 Task: In the Company honda.com, Create email and send with subject: 'Welcome to a New Paradigm: Introducing Our Visionary Solution', and with mail content 'Good Morning,_x000D_
Welcome to a community of trailblazers and innovators. Discover a transformative opportunity that will empower you to thrive in your industry._x000D_
Thanks & Regards', attach the document: Proposal.doc and insert image: visitingcard.jpg. Below Thanks and Regards, write facebook and insert the URL: 'www.facebook.com'. Mark checkbox to create task to follow up : Tomorrow.  Enter or choose an email address of recipient's from company's contact and send.. Logged in from softage.5@softage.net
Action: Mouse moved to (85, 52)
Screenshot: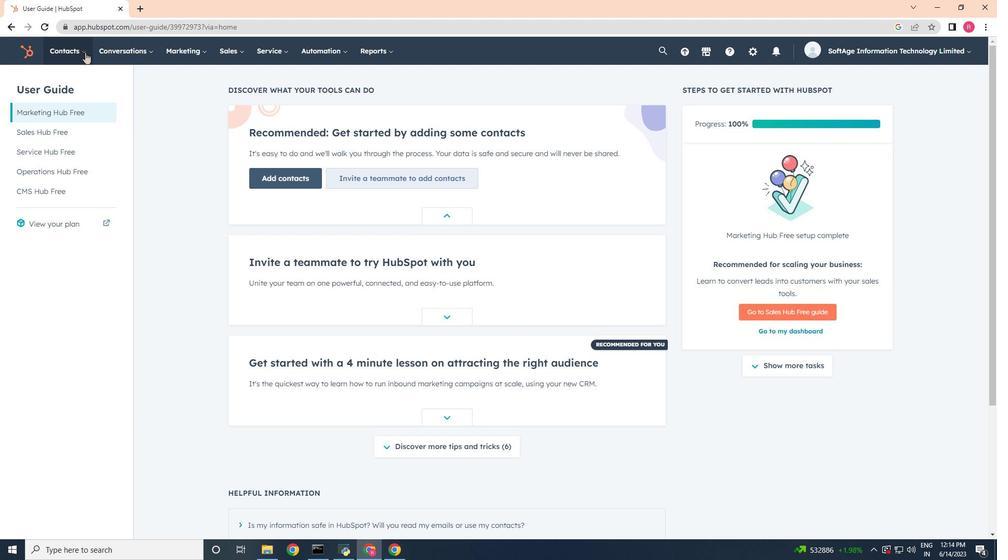 
Action: Mouse pressed left at (85, 52)
Screenshot: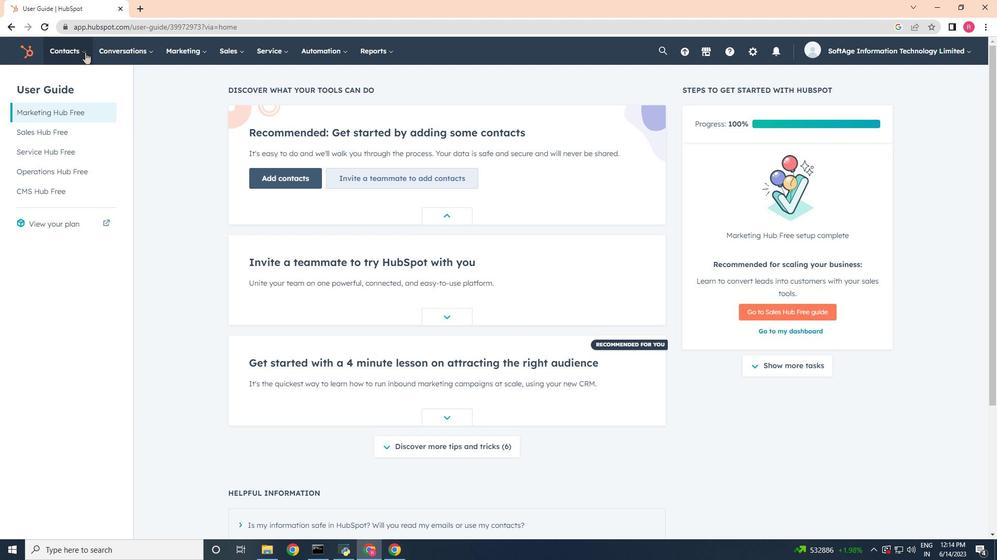 
Action: Mouse moved to (79, 85)
Screenshot: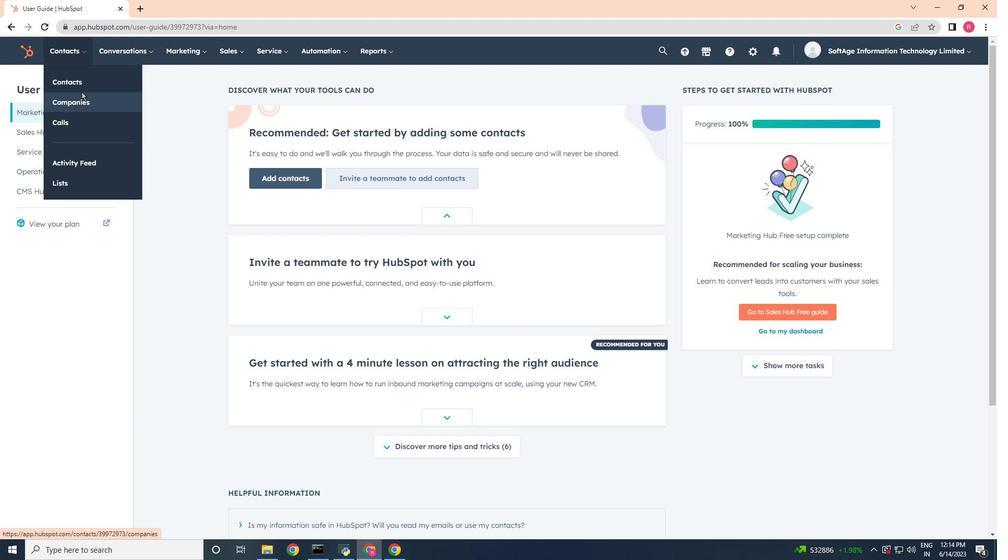 
Action: Mouse pressed left at (79, 85)
Screenshot: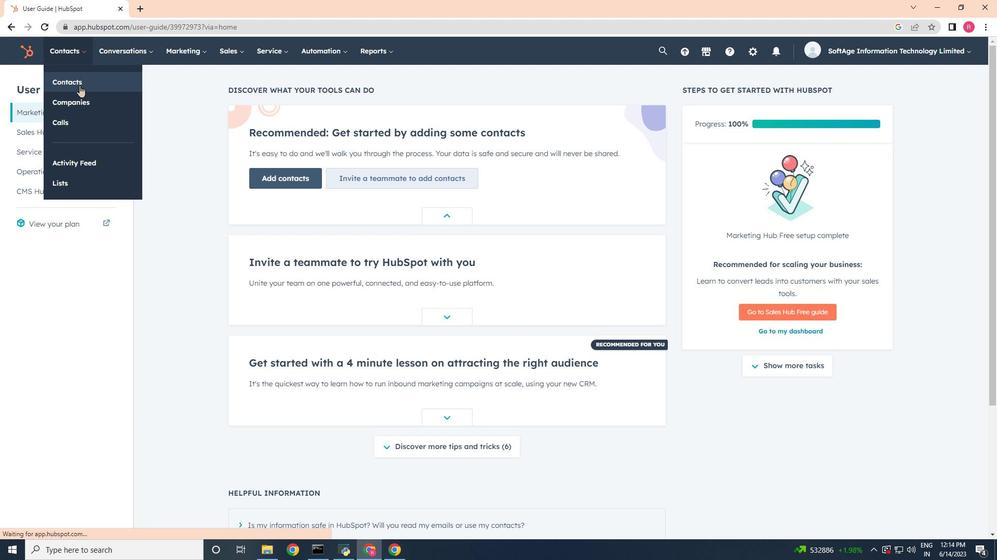 
Action: Mouse moved to (73, 52)
Screenshot: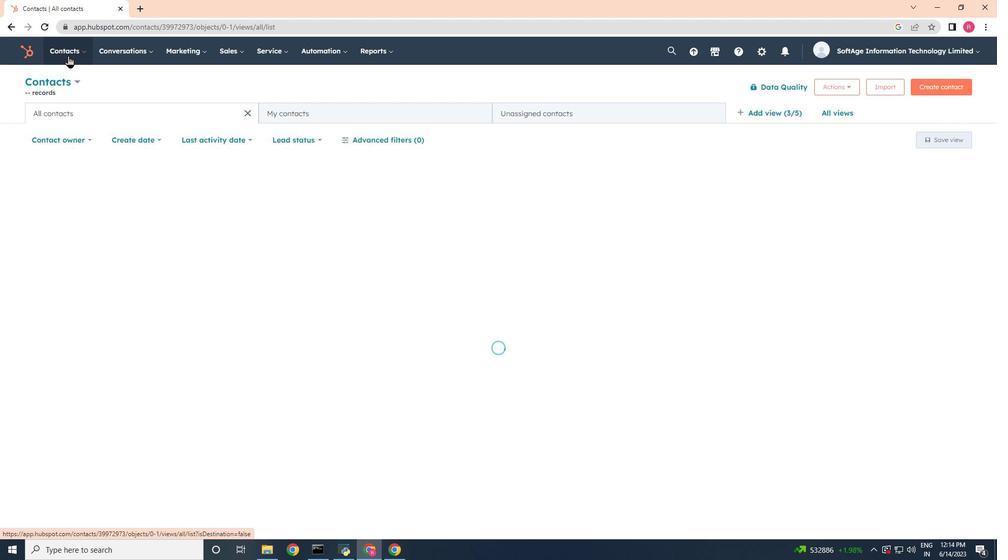 
Action: Mouse pressed left at (73, 52)
Screenshot: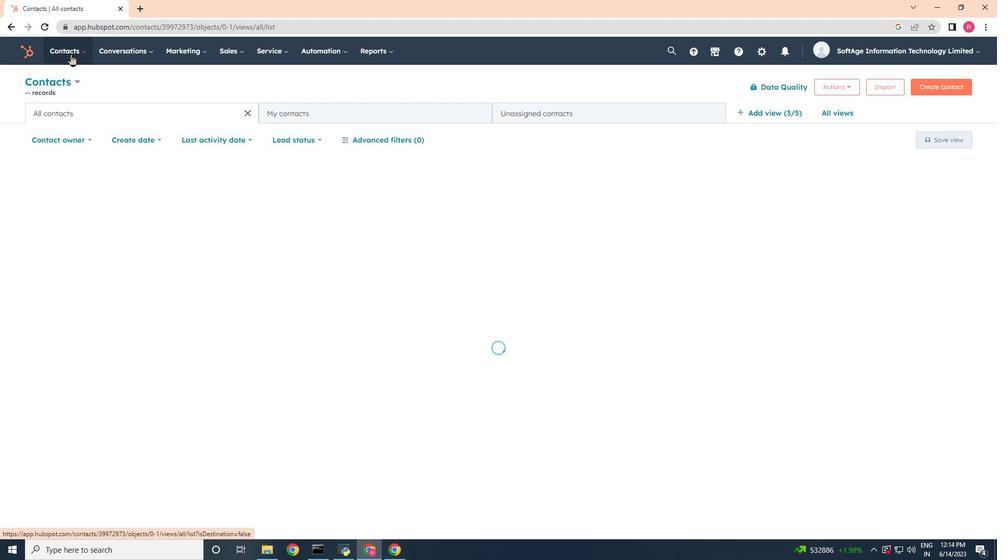 
Action: Mouse moved to (77, 101)
Screenshot: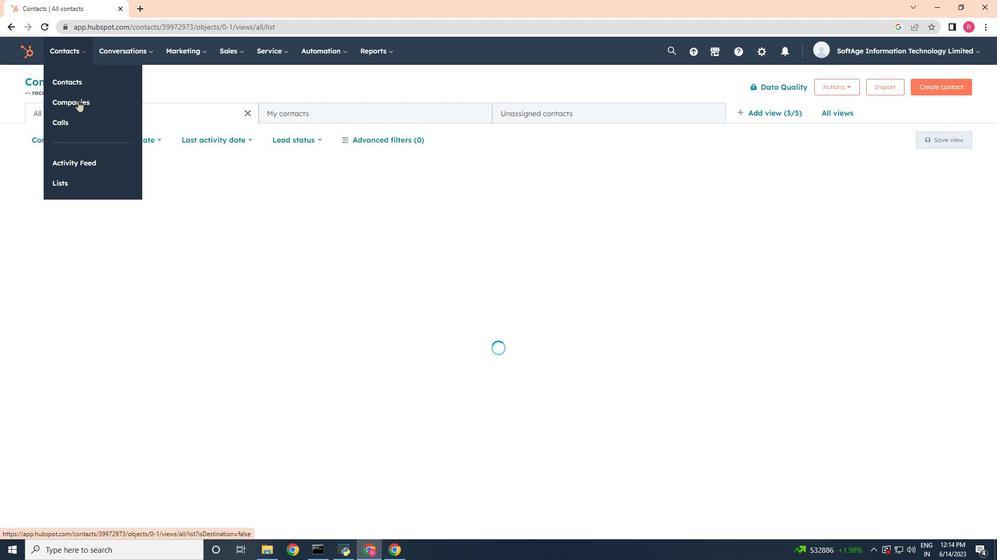 
Action: Mouse pressed left at (77, 101)
Screenshot: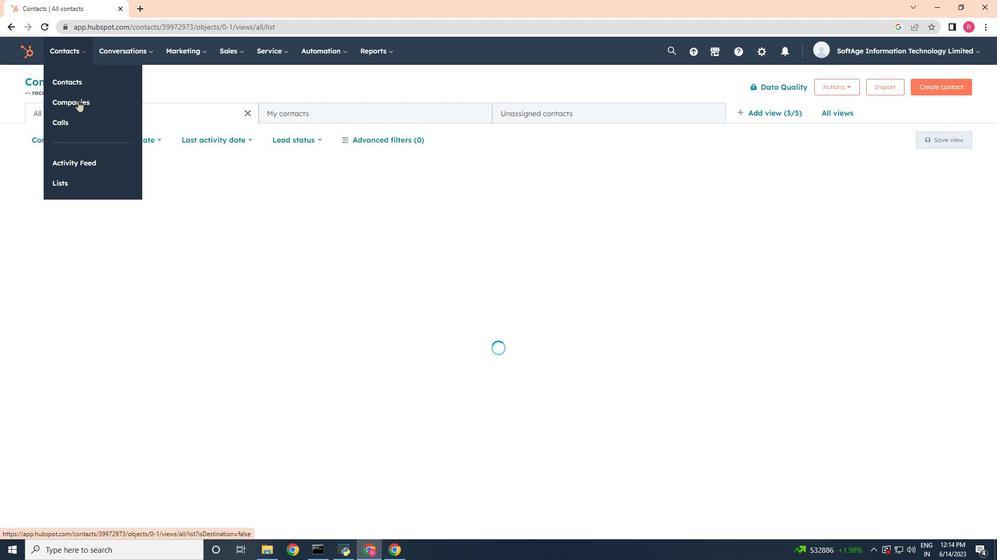 
Action: Mouse moved to (75, 165)
Screenshot: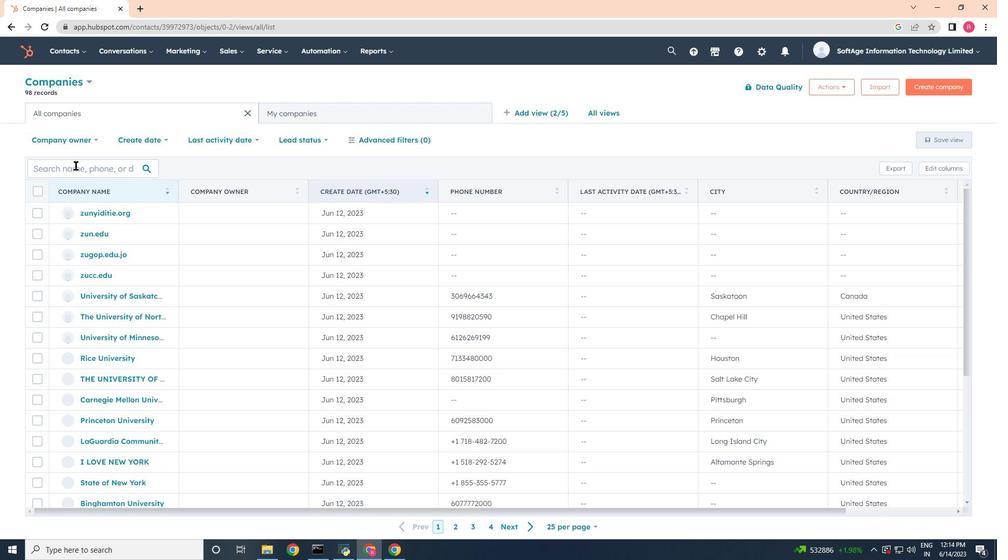 
Action: Mouse pressed left at (75, 165)
Screenshot: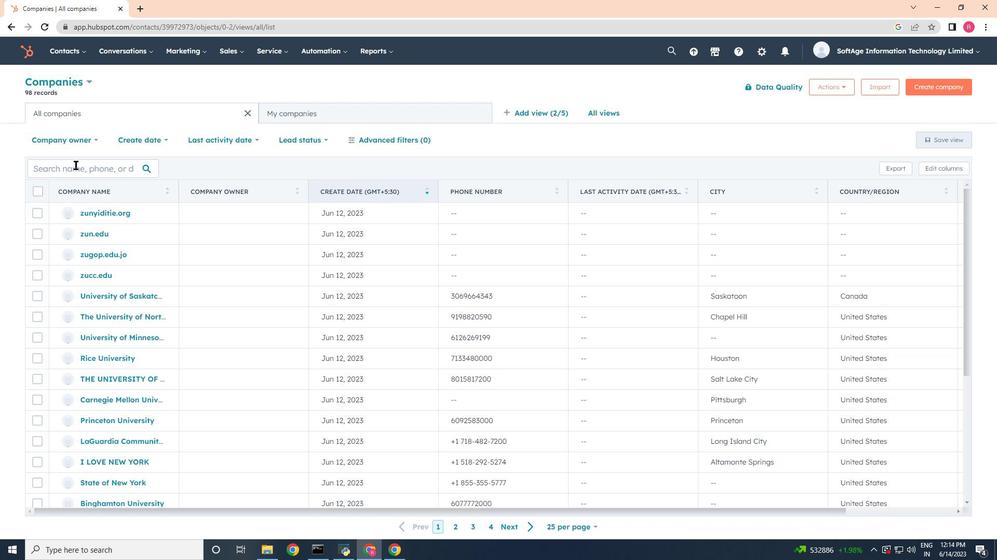 
Action: Mouse moved to (75, 165)
Screenshot: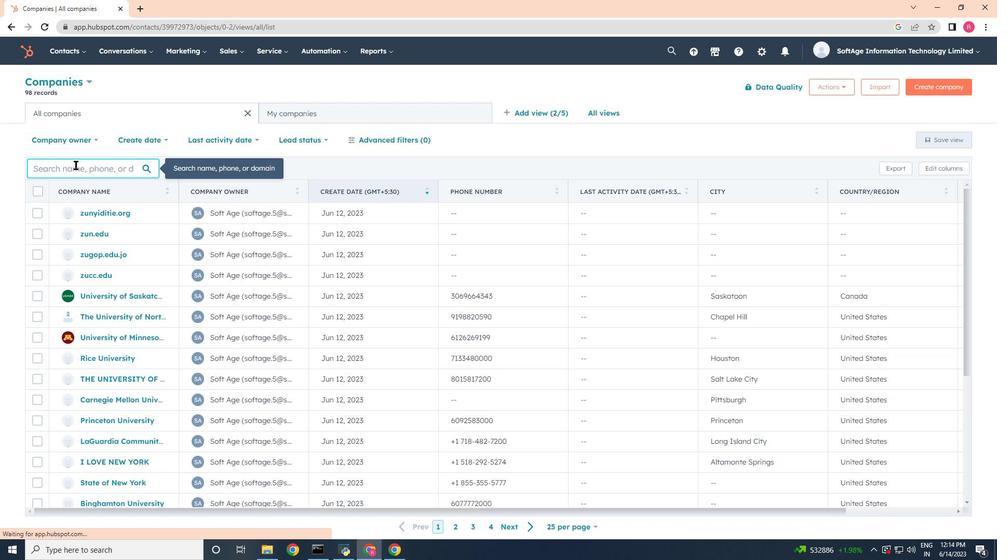 
Action: Key pressed <Key.shift><Key.shift><Key.shift><Key.shift><Key.shift><Key.shift><Key.shift><Key.shift><Key.shift><Key.shift><Key.shift><Key.shift><Key.shift><Key.shift><Key.shift><Key.shift><Key.shift><Key.shift><Key.shift><Key.shift><Key.shift><Key.shift><Key.shift><Key.shift><Key.shift><Key.shift><Key.shift><Key.shift><Key.shift><Key.shift><Key.shift><Key.shift><Key.shift><Key.shift><Key.shift><Key.shift><Key.shift><Key.shift><Key.shift><Key.shift><Key.shift><Key.shift><Key.shift><Key.shift><Key.shift><Key.shift><Key.shift><Key.shift><Key.shift><Key.shift><Key.shift><Key.shift><Key.shift><Key.shift><Key.shift><Key.shift><Key.shift><Key.shift><Key.shift><Key.shift><Key.shift><Key.shift><Key.shift><Key.shift><Key.shift><Key.shift><Key.shift><Key.shift><Key.shift><Key.shift><Key.shift><Key.shift>Welcome<Key.space>to<Key.space><Key.backspace><Key.backspace><Key.backspace><Key.backspace><Key.backspace><Key.backspace><Key.backspace><Key.backspace><Key.backspace><Key.backspace><Key.backspace><Key.backspace><Key.backspace><Key.backspace><Key.backspace><Key.backspace><Key.backspace>honda
Screenshot: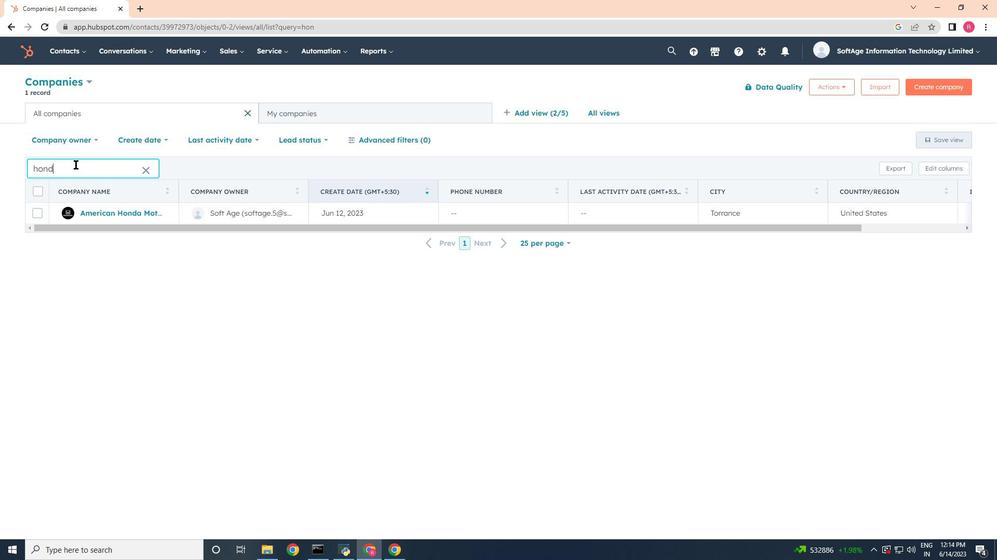 
Action: Mouse moved to (56, 159)
Screenshot: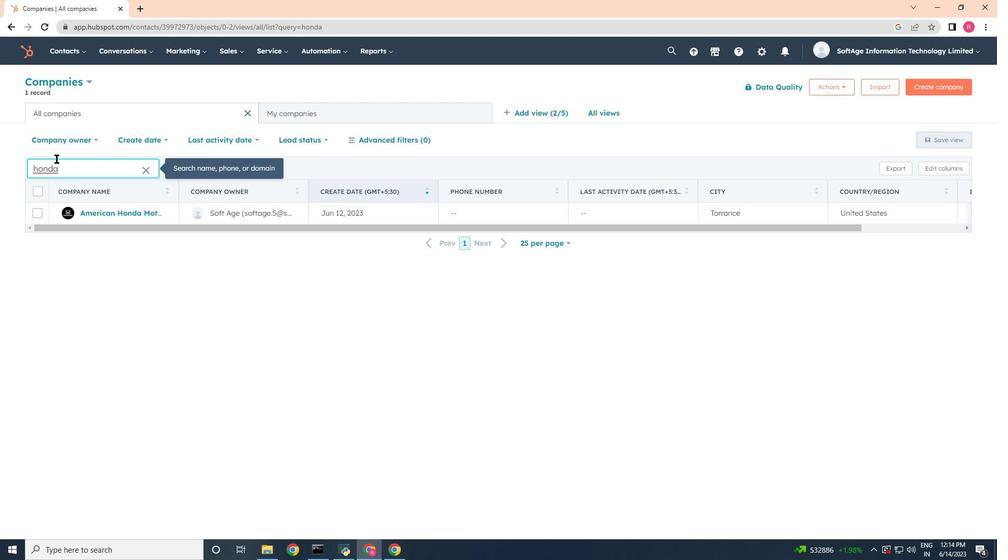 
Action: Key pressed .com
Screenshot: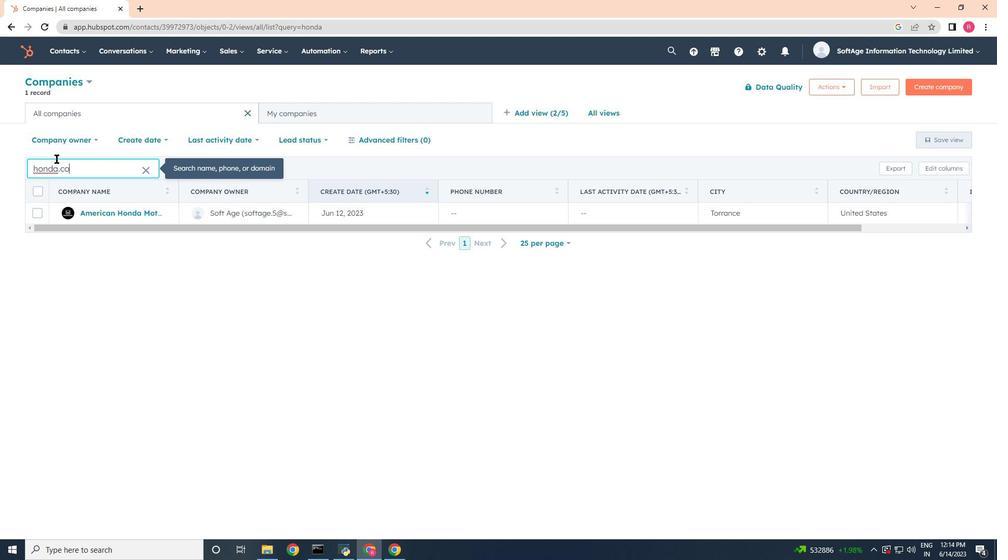
Action: Mouse moved to (102, 213)
Screenshot: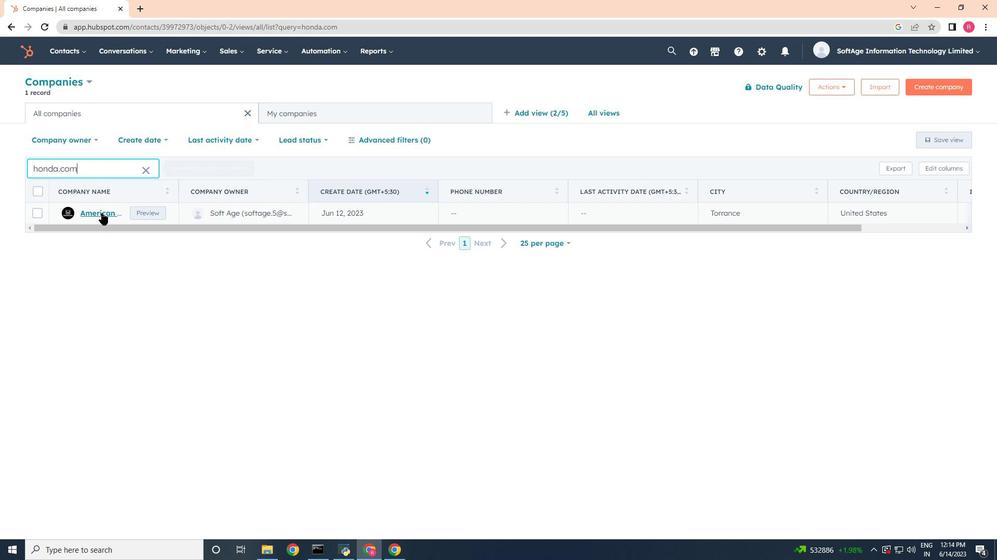 
Action: Mouse pressed left at (102, 213)
Screenshot: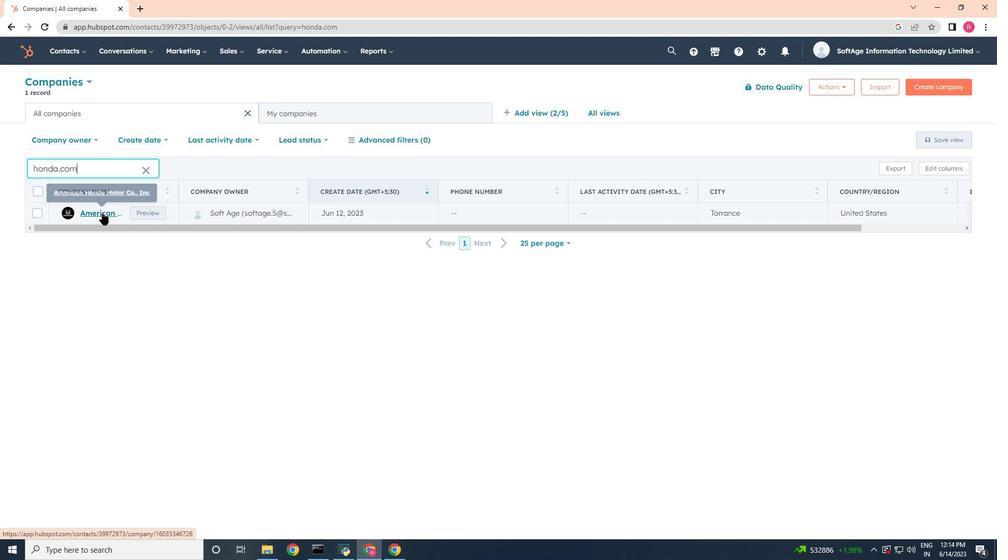 
Action: Mouse moved to (73, 175)
Screenshot: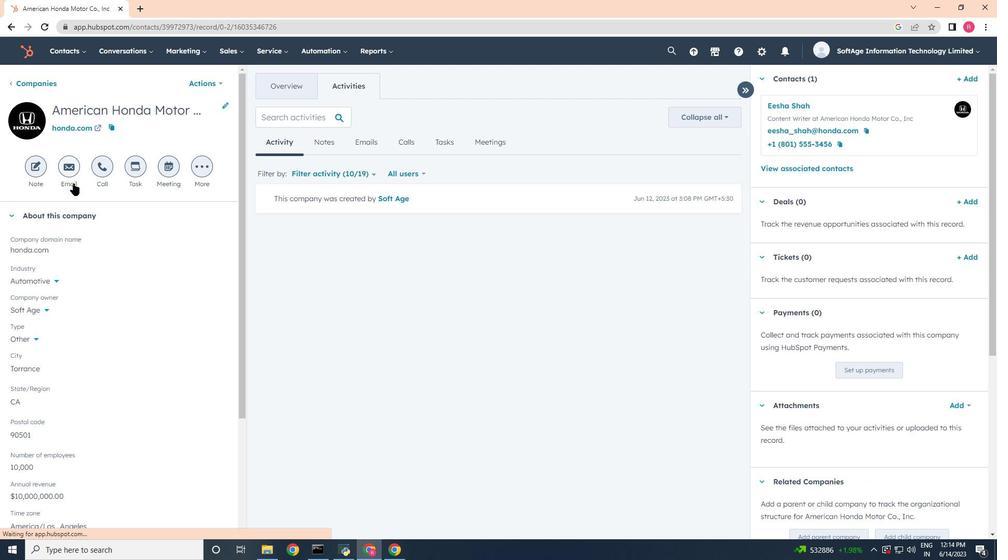 
Action: Mouse pressed left at (73, 175)
Screenshot: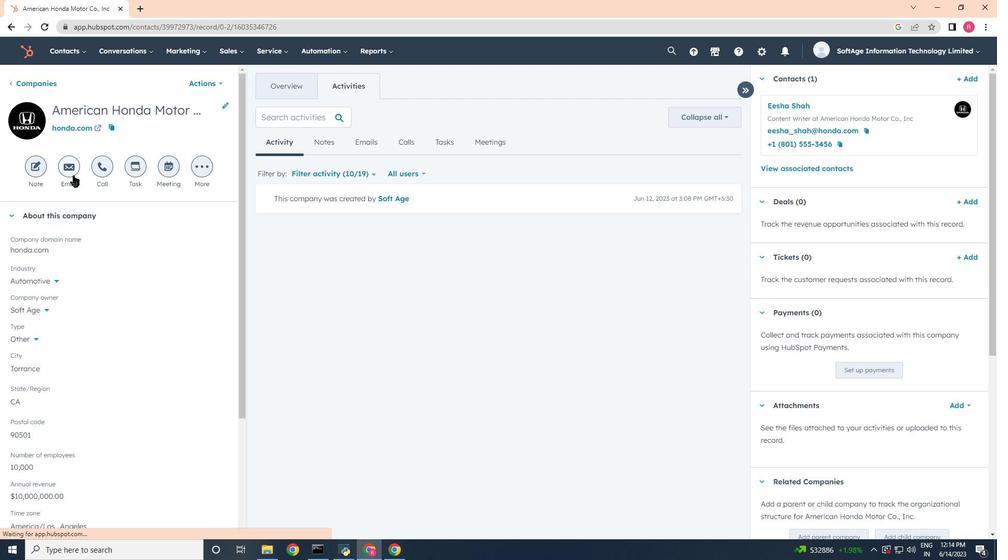 
Action: Mouse moved to (880, 263)
Screenshot: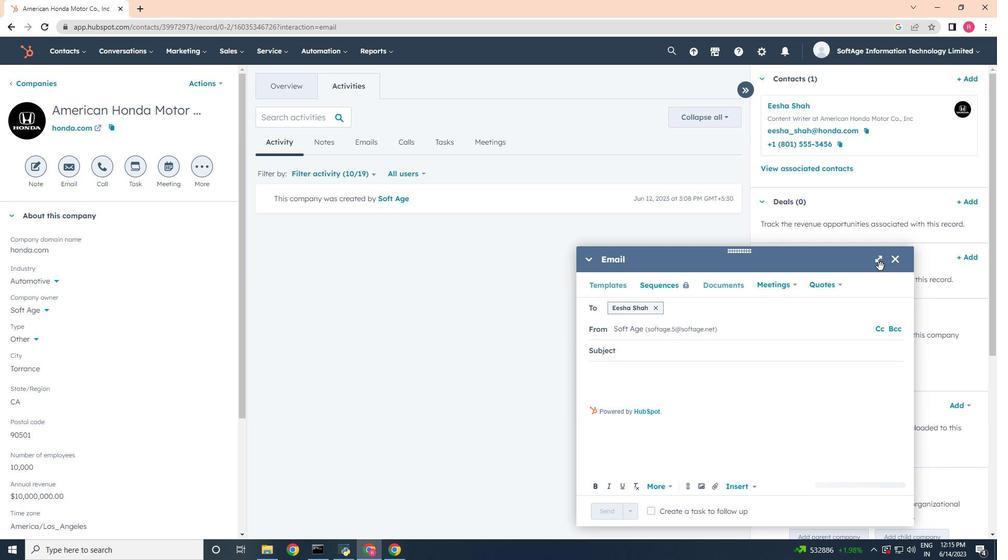 
Action: Mouse pressed left at (880, 263)
Screenshot: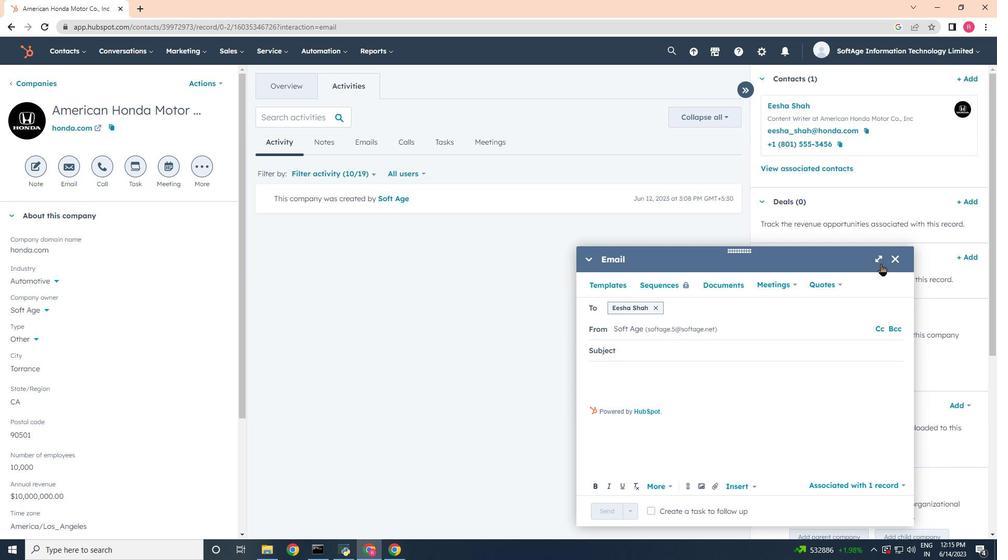 
Action: Mouse moved to (353, 239)
Screenshot: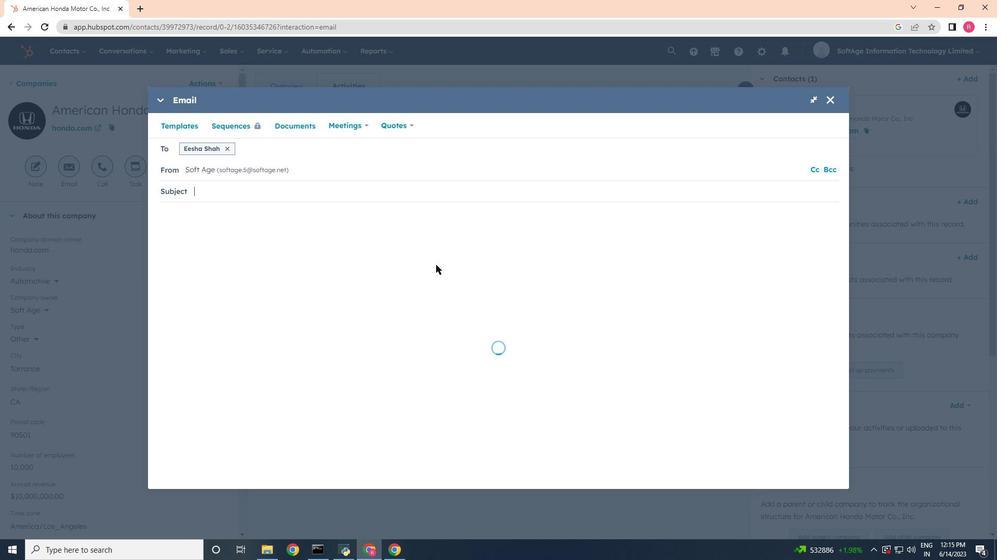
Action: Key pressed <Key.shift><Key.shift><Key.shift><Key.shift><Key.shift><Key.shift><Key.shift><Key.shift><Key.shift><Key.shift><Key.shift><Key.shift><Key.shift><Key.shift><Key.shift><Key.shift><Key.shift><Key.shift><Key.shift><Key.shift><Key.shift><Key.shift><Key.shift><Key.shift><Key.shift><Key.shift><Key.shift><Key.shift><Key.shift><Key.shift><Key.shift><Key.shift><Key.shift><Key.shift><Key.shift><Key.shift><Key.shift><Key.shift><Key.shift><Key.shift><Key.shift><Key.shift><Key.shift><Key.shift><Key.shift><Key.shift><Key.shift><Key.shift><Key.shift><Key.shift><Key.shift><Key.shift><Key.shift><Key.shift><Key.shift><Key.shift><Key.shift><Key.shift><Key.shift><Key.shift><Key.shift>Wec<Key.backspace>lcome<Key.space>to<Key.space>a<Key.space><Key.shift>New<Key.space><Key.shift>Paradigm<Key.shift_r>:<Key.space><Key.shift><Key.shift><Key.shift><Key.shift><Key.shift><Key.shift><Key.shift>Introducing<Key.space><Key.shift>Our<Key.space><Key.shift>Visionary<Key.space><Key.shift>Solution<Key.space>
Screenshot: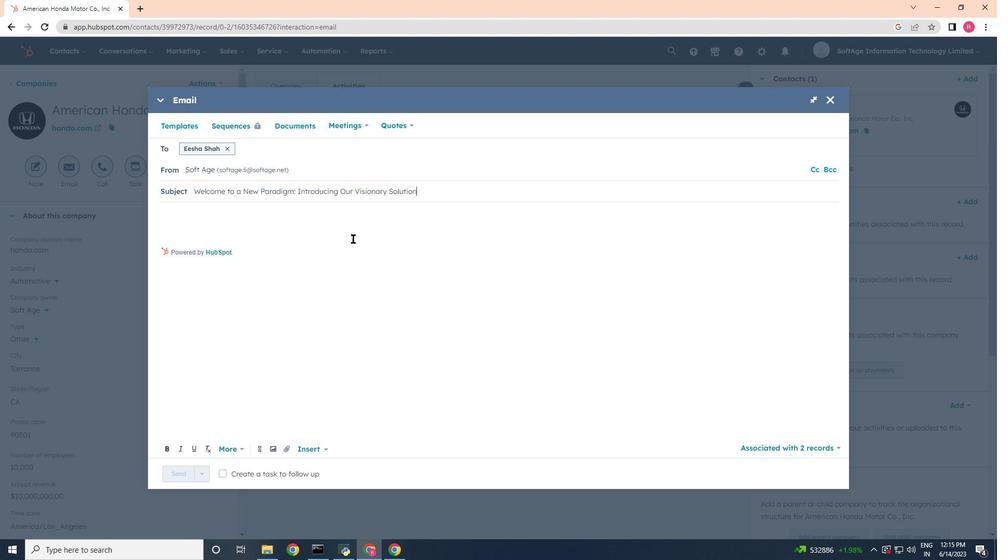 
Action: Mouse moved to (184, 225)
Screenshot: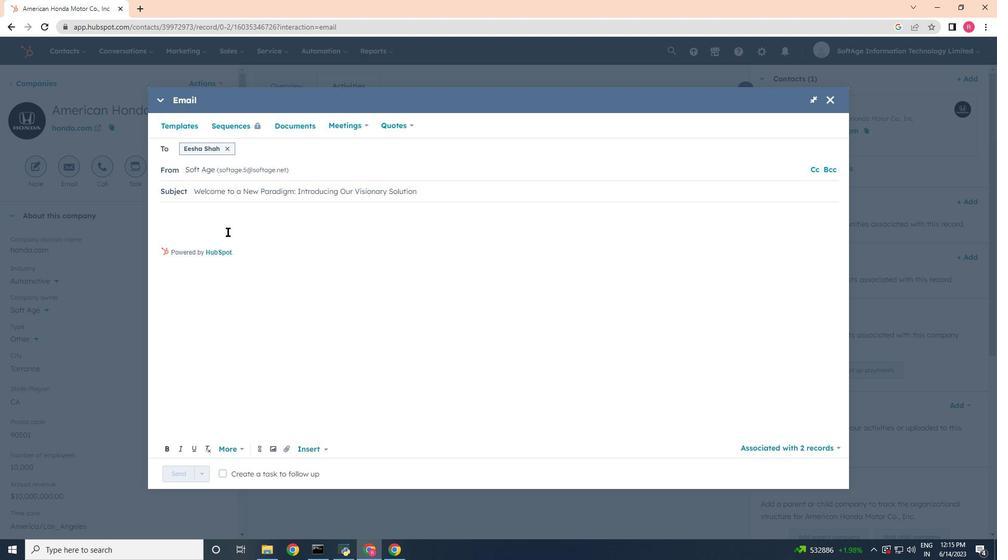 
Action: Mouse pressed left at (184, 225)
Screenshot: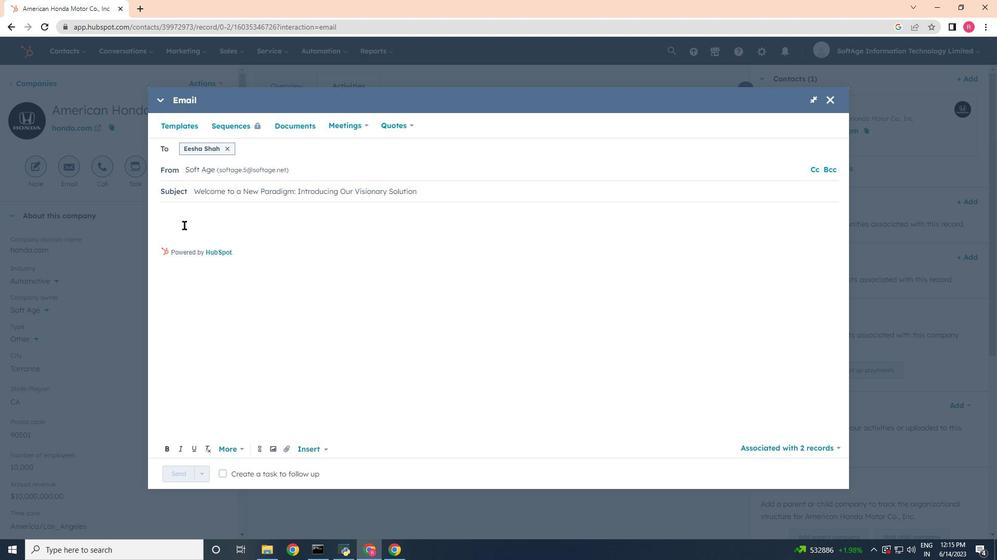 
Action: Key pressed <Key.backspace><Key.shift>F<Key.backspace><Key.shift>Good<Key.space><Key.shift><Key.shift><Key.shift><Key.shift>Morning<Key.space><Key.backspace>,<Key.enter><Key.enter><Key.shift><Key.shift>Welcome<Key.space>to<Key.space>a<Key.space>community<Key.space>of<Key.space>trailblazers<Key.space>and<Key.space>innovatores<Key.backspace><Key.backspace>s<Key.space><Key.backspace>.<Key.space><Key.shift><Key.shift>Discover<Key.space>a<Key.space>transformative<Key.space>opportunity<Key.space>that<Key.space>will<Key.space>empower<Key.space>you<Key.space>to<Key.space>thrive<Key.space>in<Key.space>your<Key.space>industry.<Key.enter><Key.enter><Key.shift>Thanks<Key.space><Key.shift><Key.shift><Key.shift><Key.shift><Key.shift><Key.shift><Key.shift><Key.shift><Key.shift><Key.shift><Key.shift><Key.shift><Key.shift><Key.shift><Key.shift><Key.shift><Key.shift><Key.shift><Key.shift><Key.shift><Key.shift><Key.shift><Key.shift><Key.shift><Key.shift><Key.shift><Key.shift><Key.shift><Key.shift><Key.shift>&<Key.space><Key.shift>Regards,<Key.enter>
Screenshot: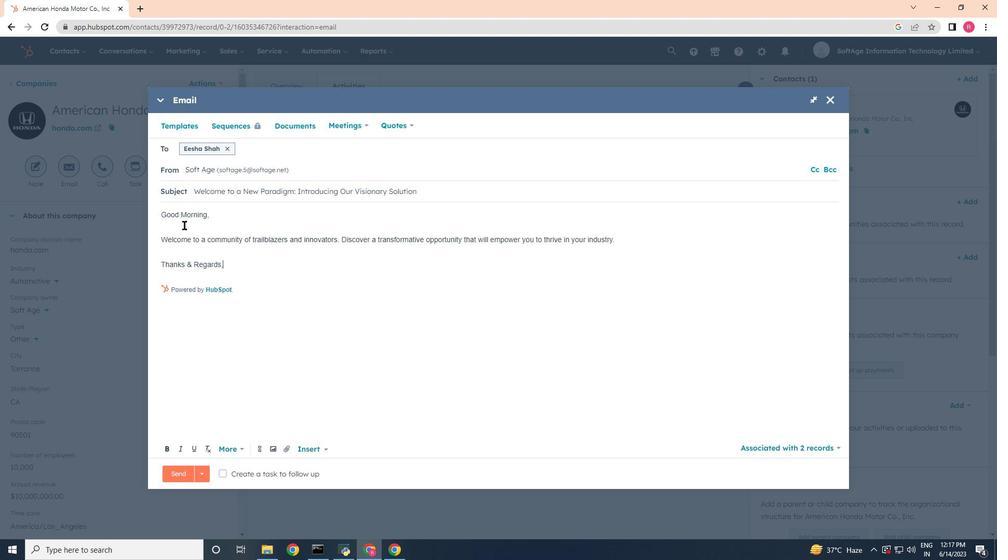 
Action: Mouse moved to (284, 448)
Screenshot: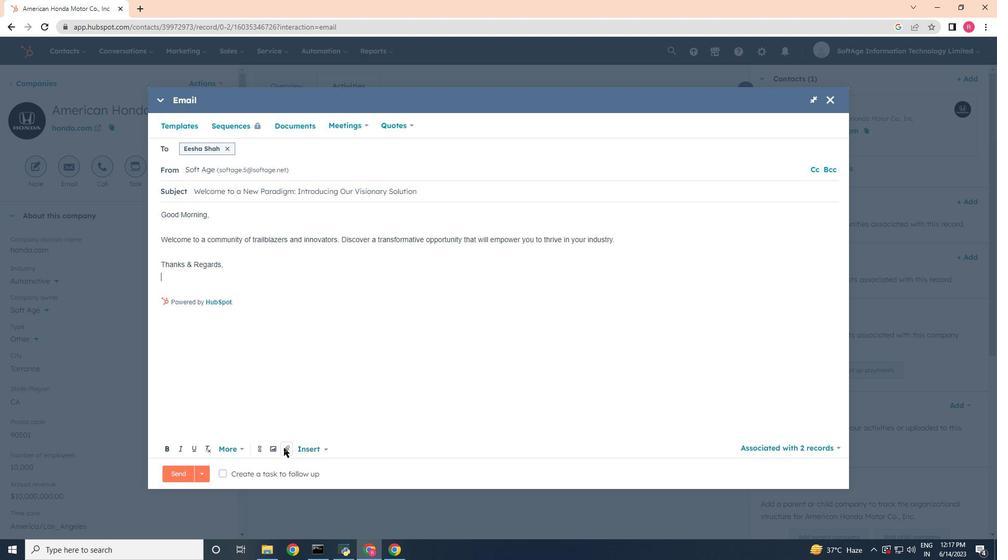 
Action: Mouse pressed left at (284, 448)
Screenshot: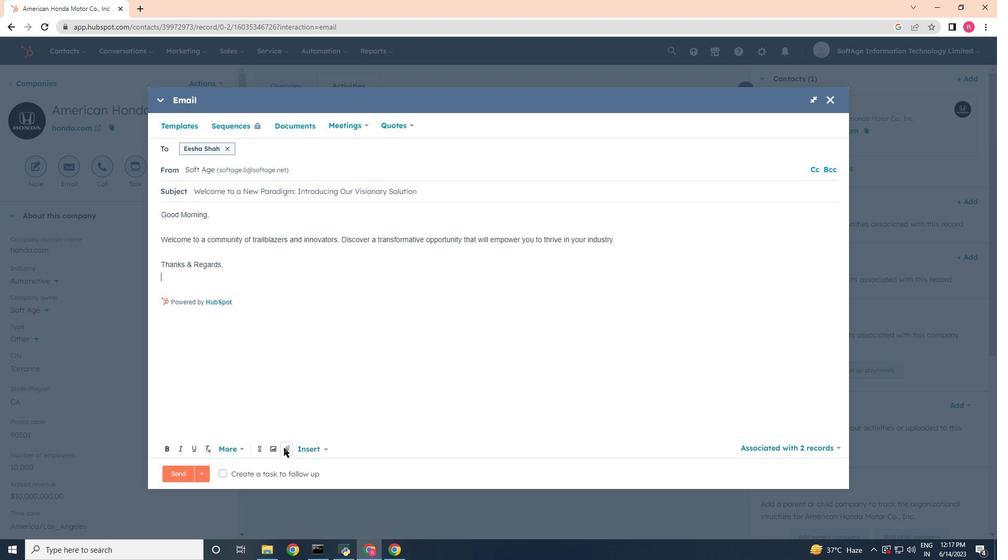 
Action: Mouse moved to (290, 418)
Screenshot: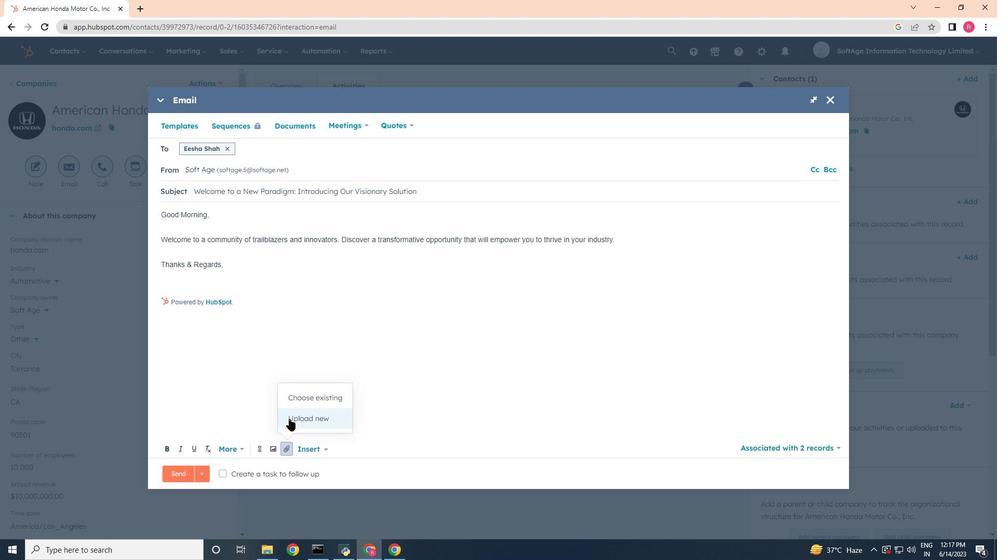 
Action: Mouse pressed left at (290, 418)
Screenshot: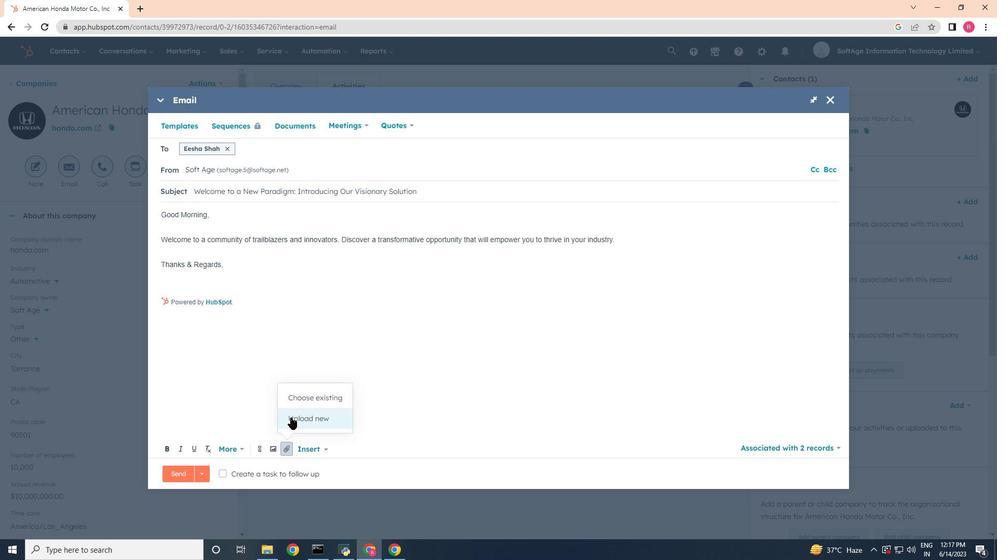
Action: Mouse moved to (183, 199)
Screenshot: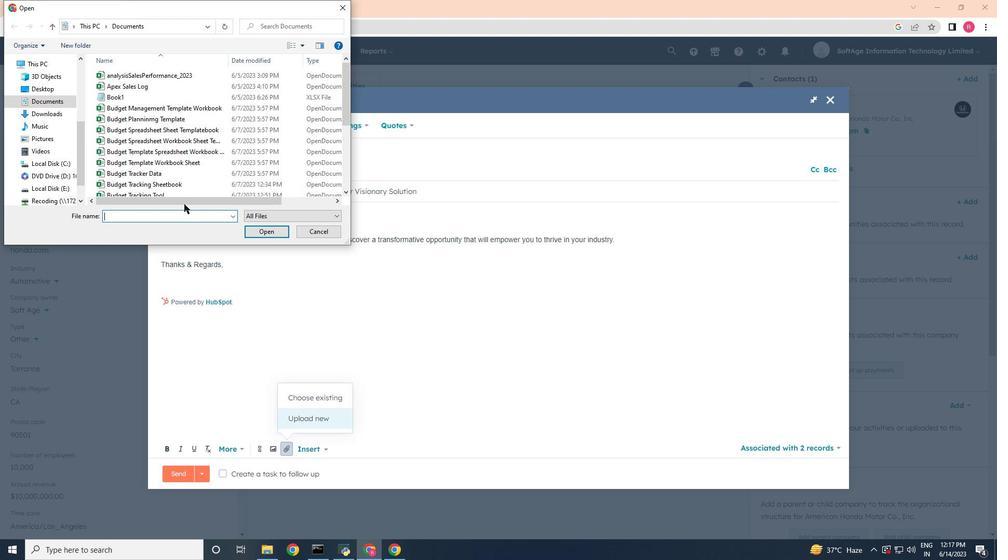
Action: Mouse scrolled (184, 199) with delta (0, 0)
Screenshot: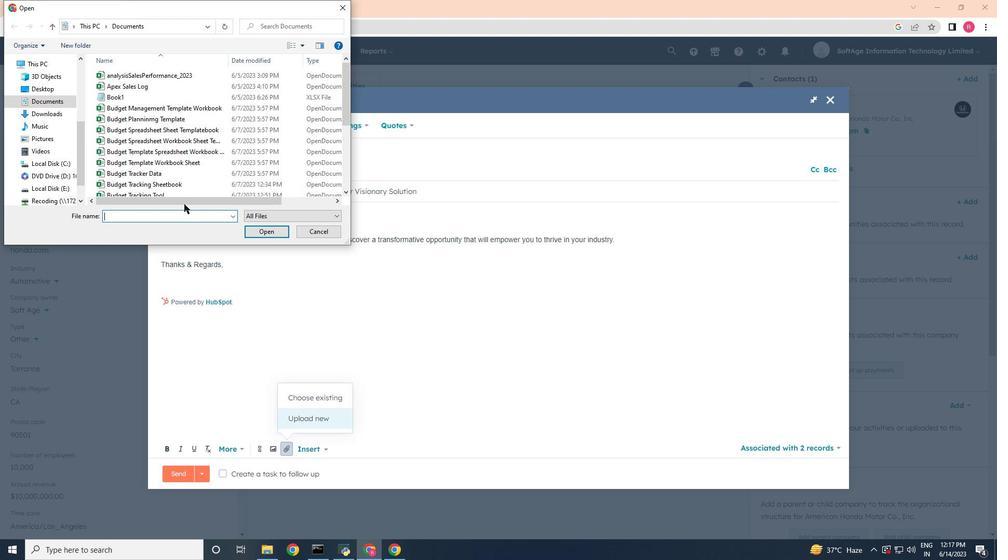 
Action: Mouse scrolled (183, 199) with delta (0, 0)
Screenshot: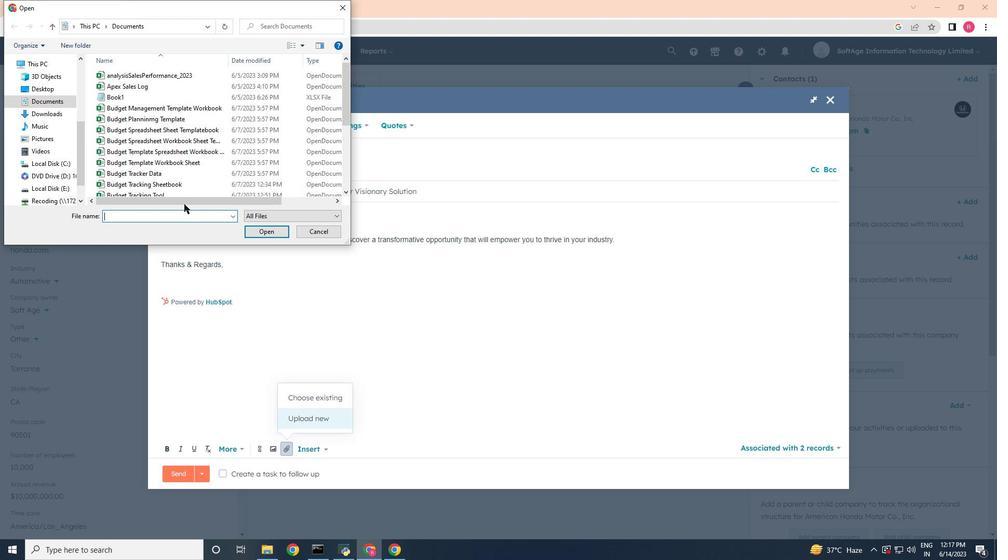
Action: Mouse moved to (183, 199)
Screenshot: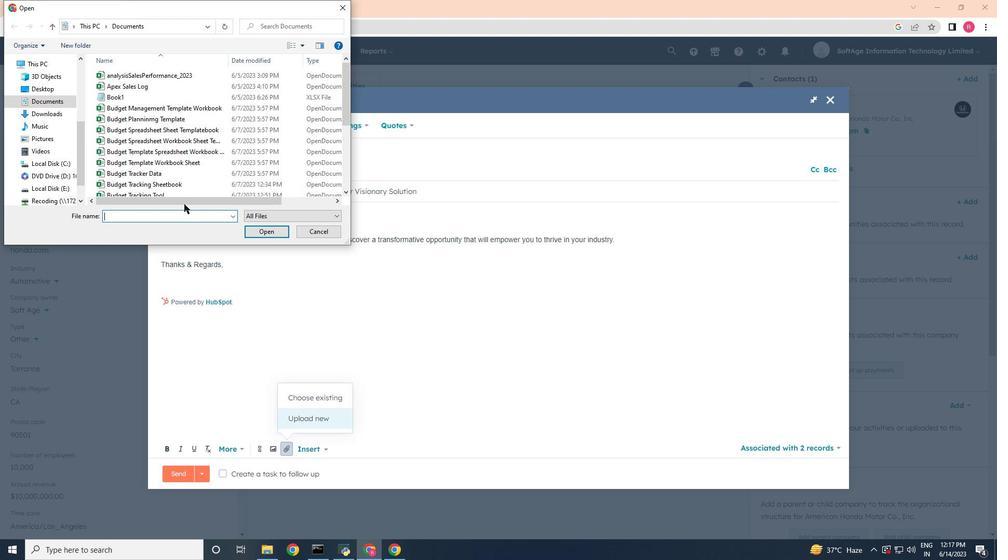 
Action: Mouse scrolled (183, 198) with delta (0, 0)
Screenshot: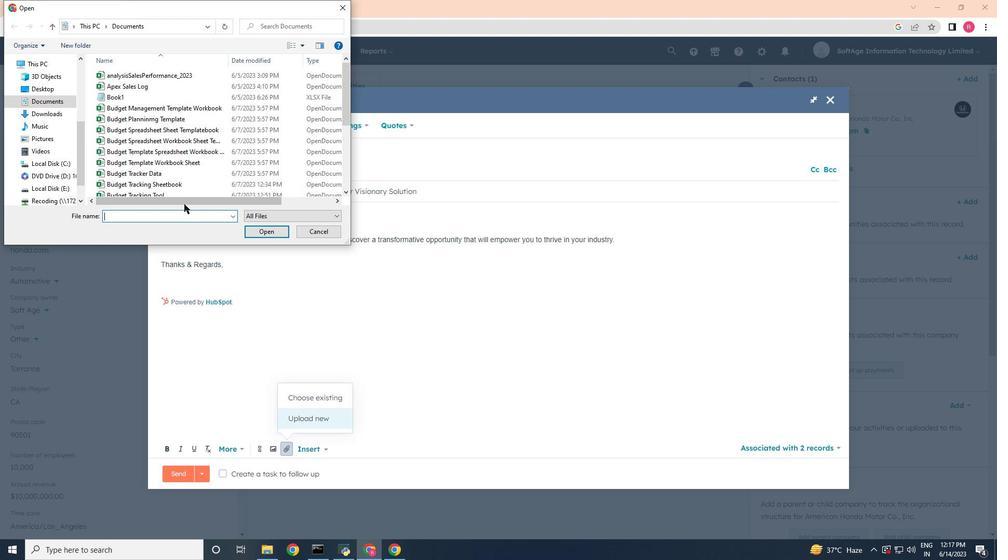 
Action: Mouse moved to (183, 198)
Screenshot: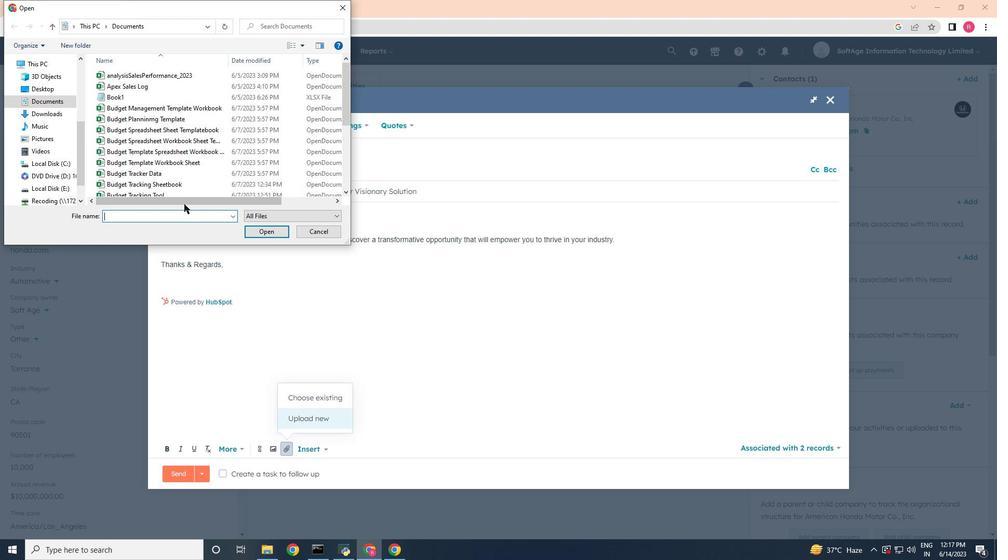 
Action: Mouse scrolled (183, 198) with delta (0, 0)
Screenshot: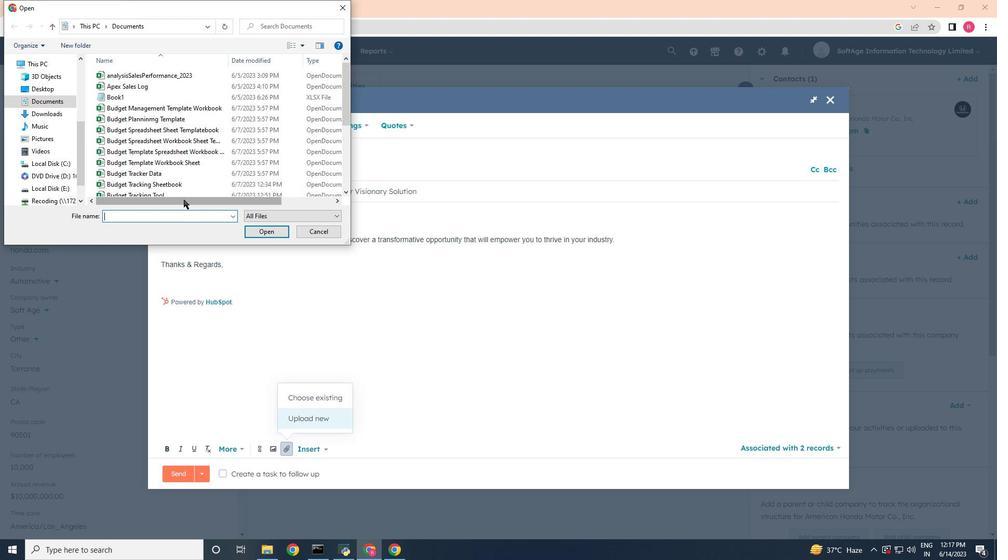 
Action: Mouse moved to (151, 172)
Screenshot: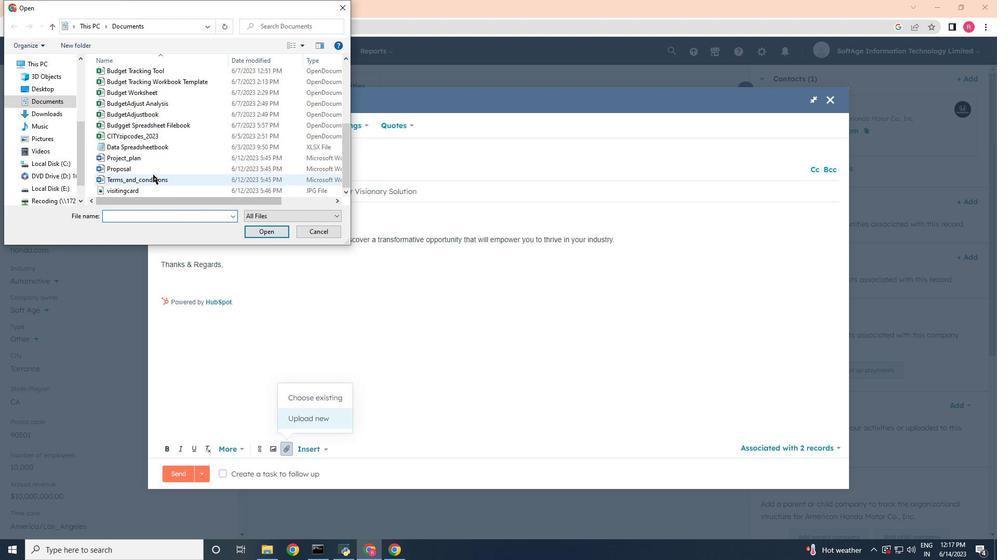 
Action: Mouse pressed left at (151, 172)
Screenshot: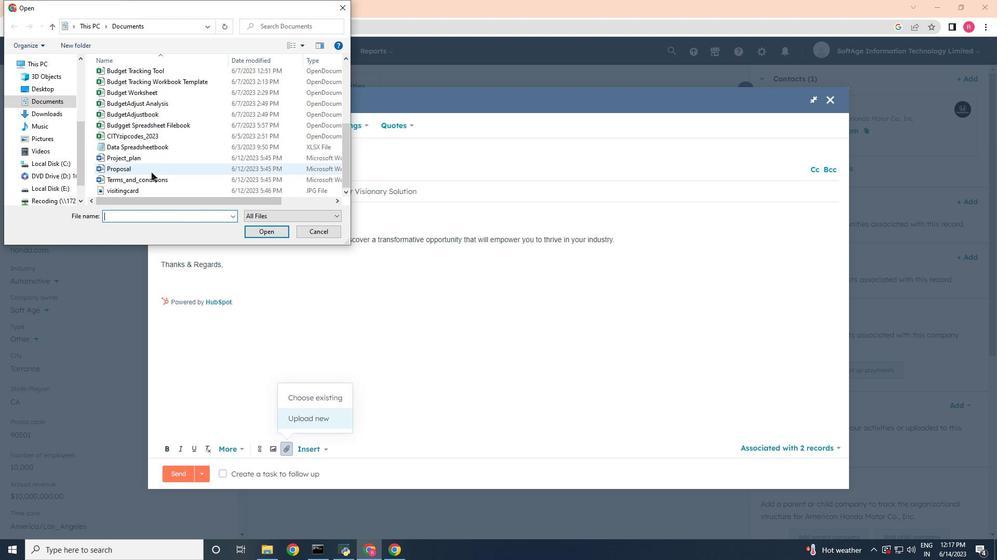 
Action: Mouse moved to (266, 231)
Screenshot: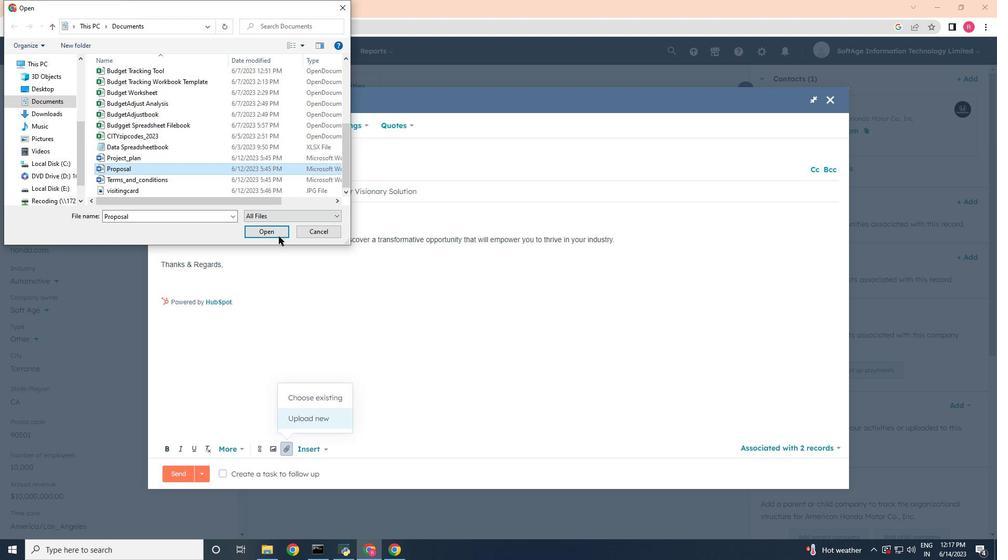 
Action: Mouse pressed left at (266, 231)
Screenshot: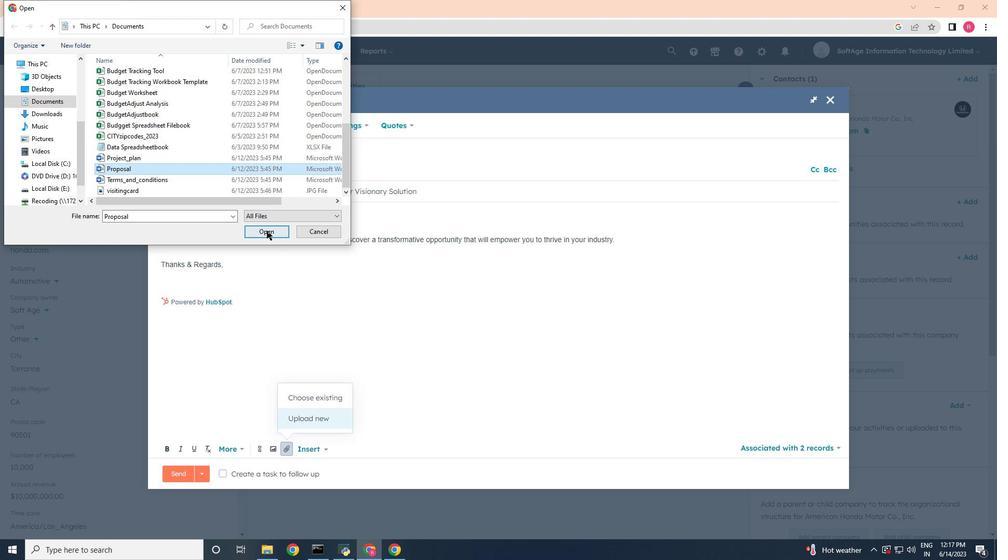 
Action: Mouse moved to (274, 422)
Screenshot: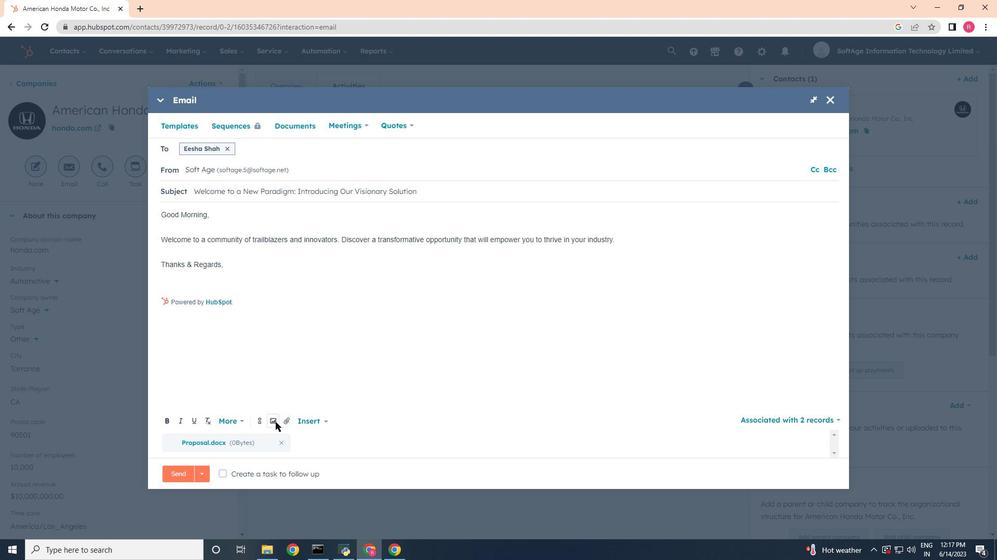 
Action: Mouse pressed left at (274, 422)
Screenshot: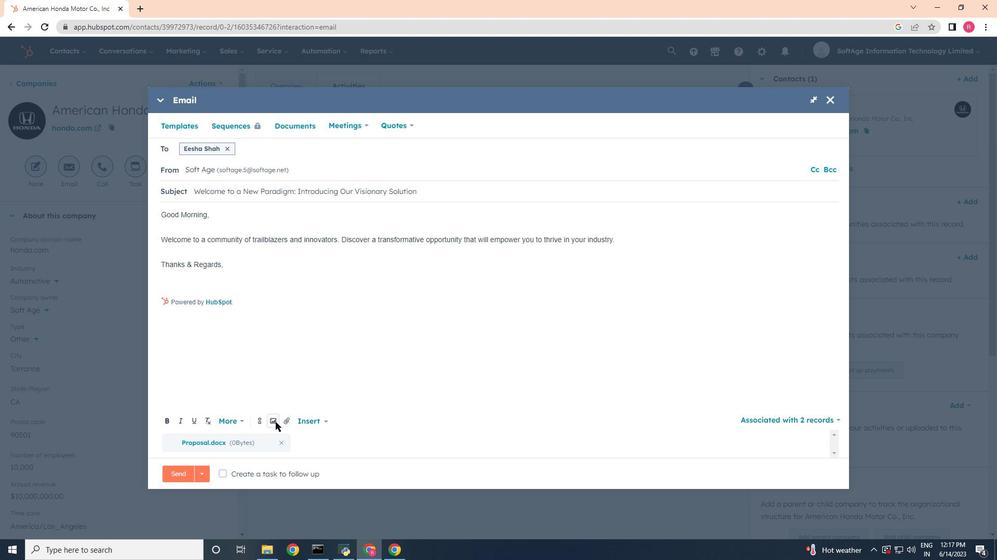 
Action: Mouse moved to (271, 388)
Screenshot: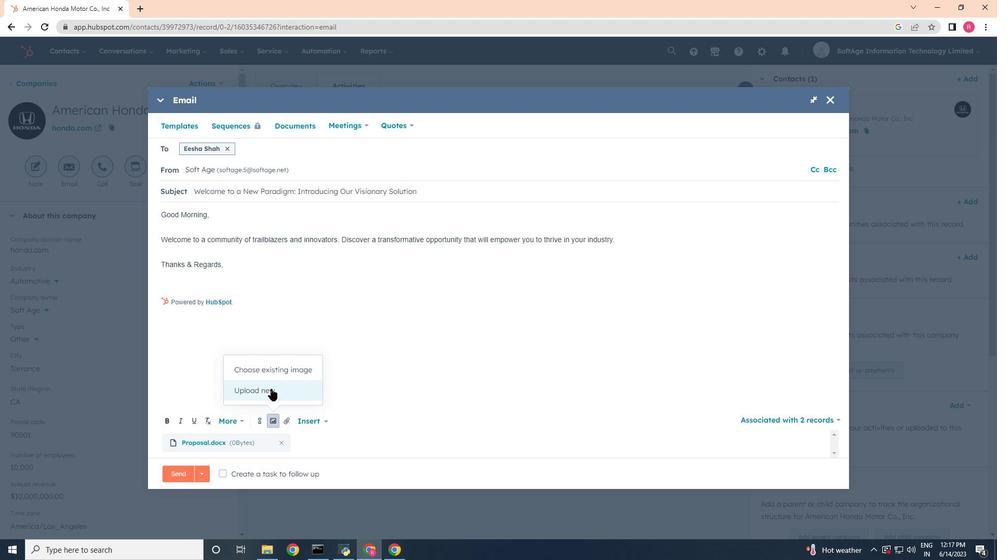 
Action: Mouse pressed left at (271, 388)
Screenshot: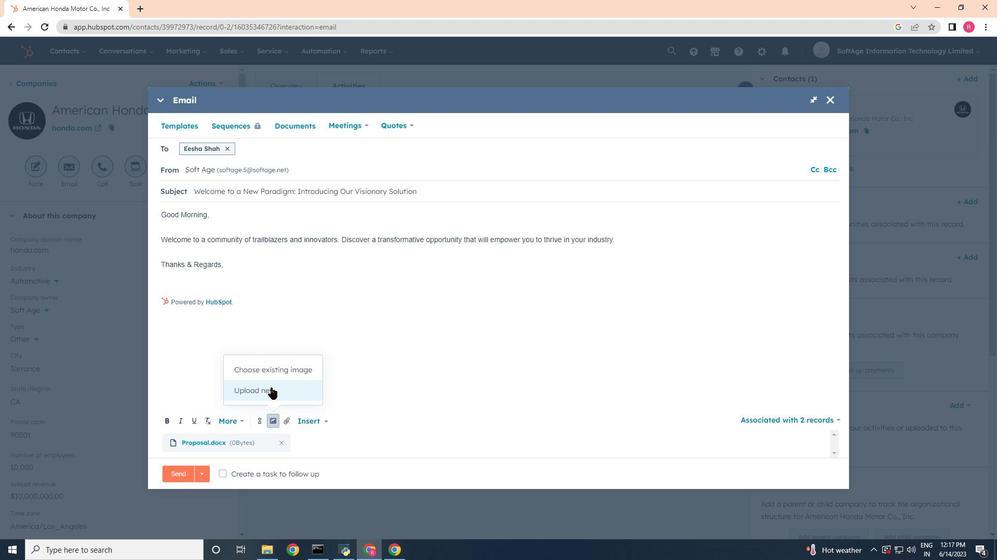 
Action: Mouse moved to (135, 105)
Screenshot: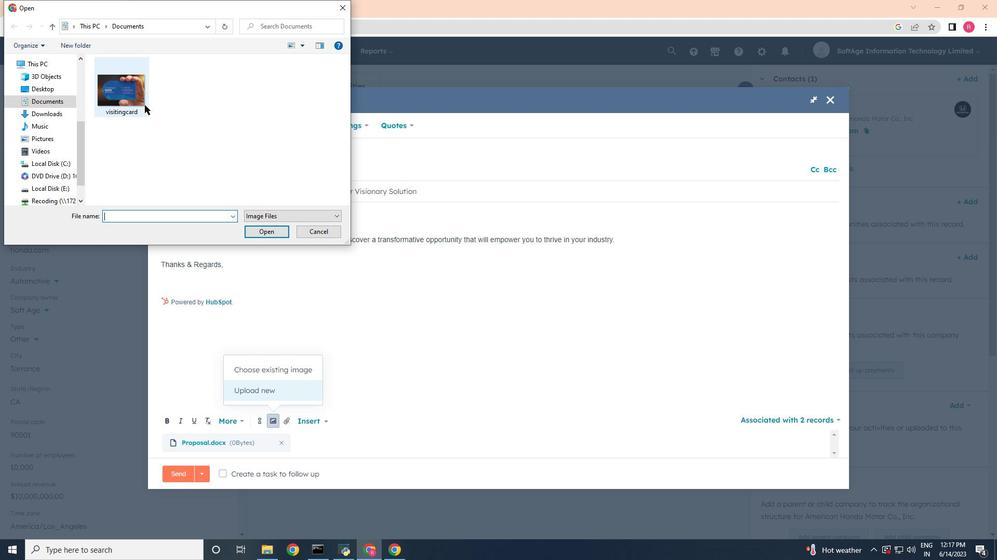 
Action: Mouse pressed left at (135, 105)
Screenshot: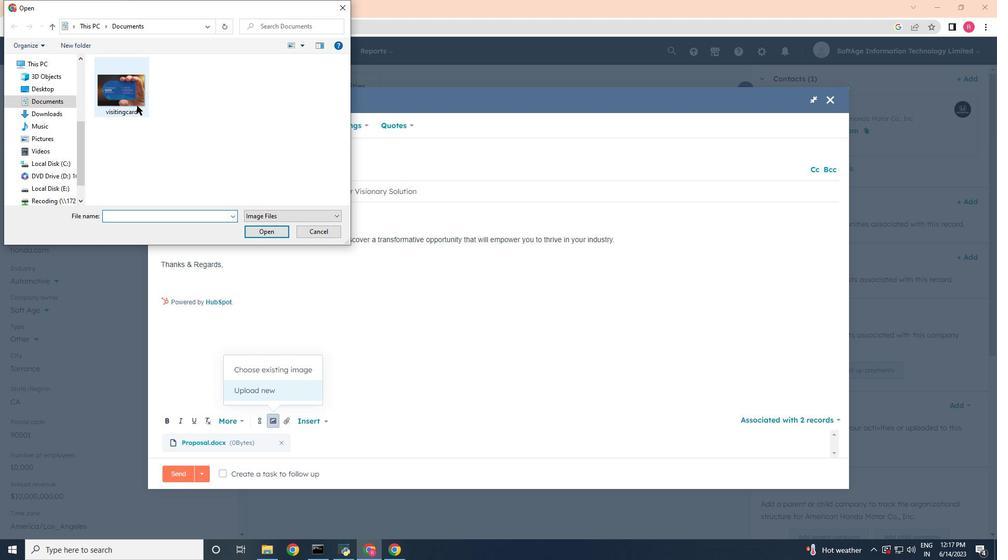 
Action: Mouse moved to (278, 230)
Screenshot: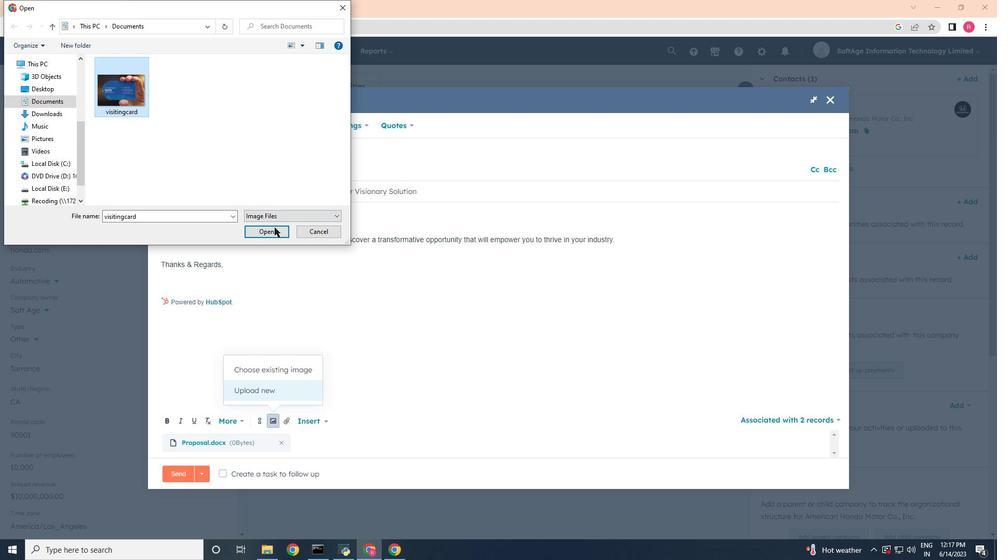 
Action: Mouse pressed left at (278, 230)
Screenshot: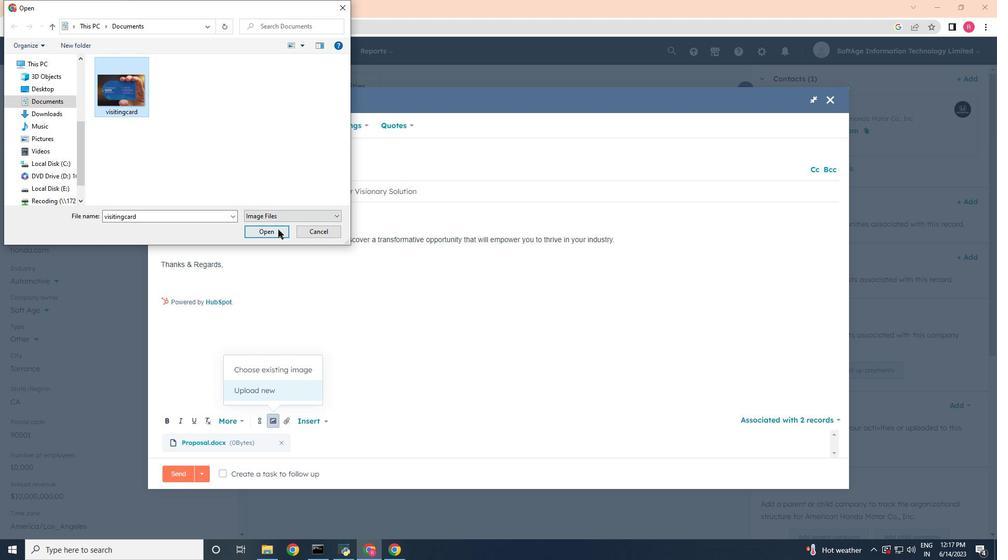 
Action: Mouse moved to (197, 241)
Screenshot: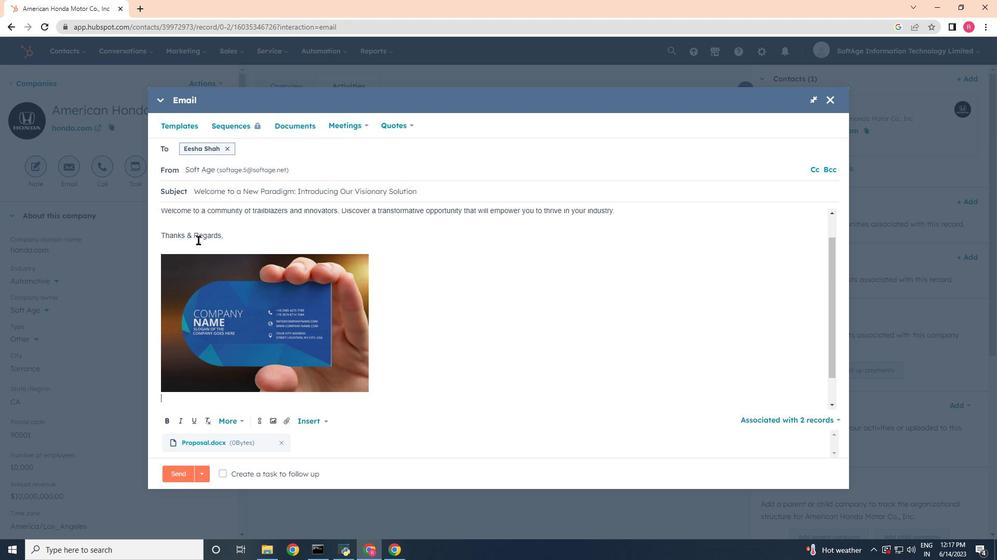 
Action: Mouse pressed left at (197, 241)
Screenshot: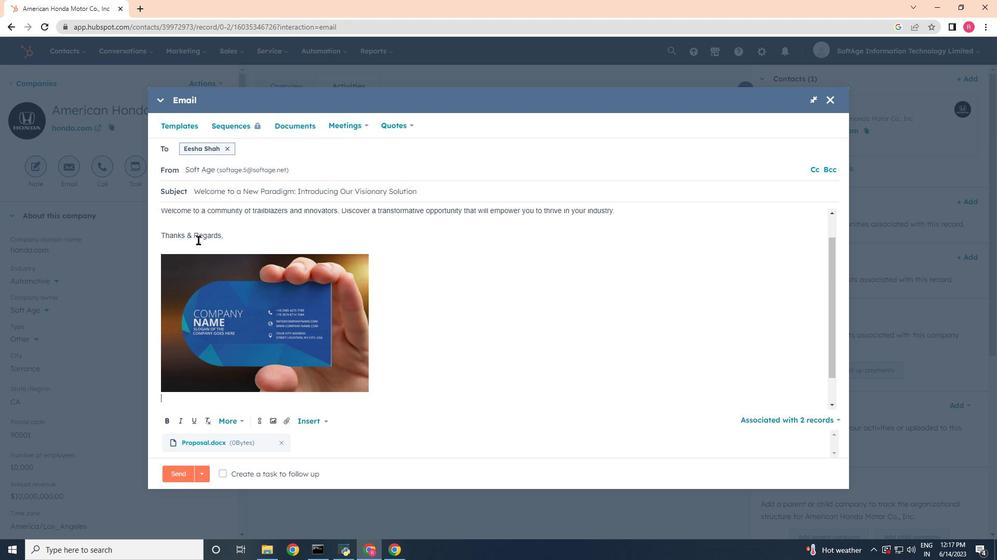 
Action: Mouse moved to (182, 245)
Screenshot: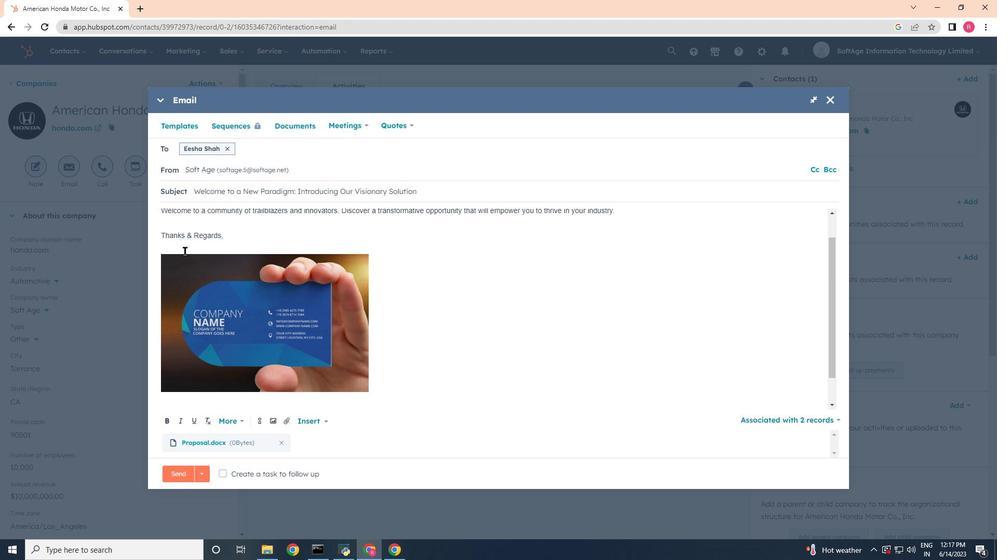 
Action: Mouse pressed left at (182, 245)
Screenshot: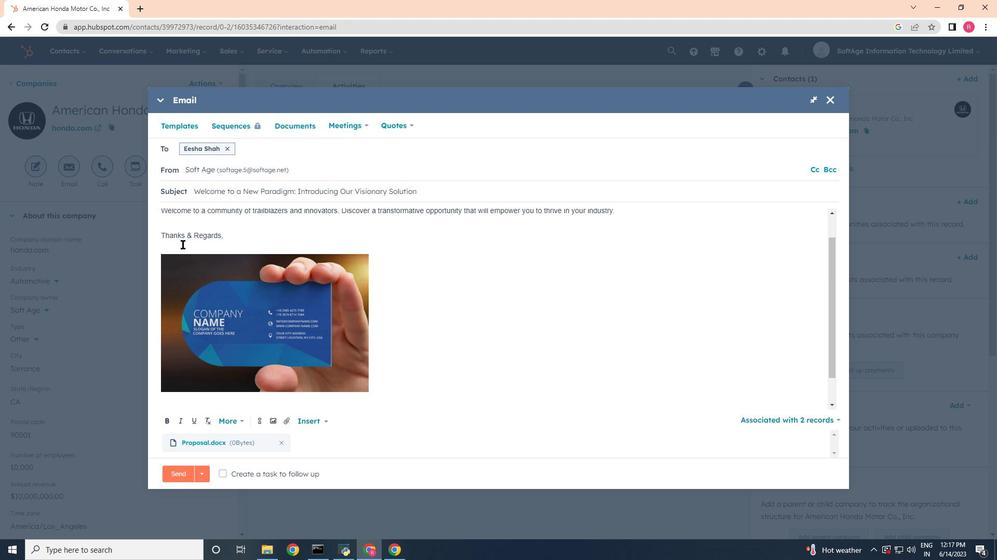 
Action: Mouse moved to (256, 420)
Screenshot: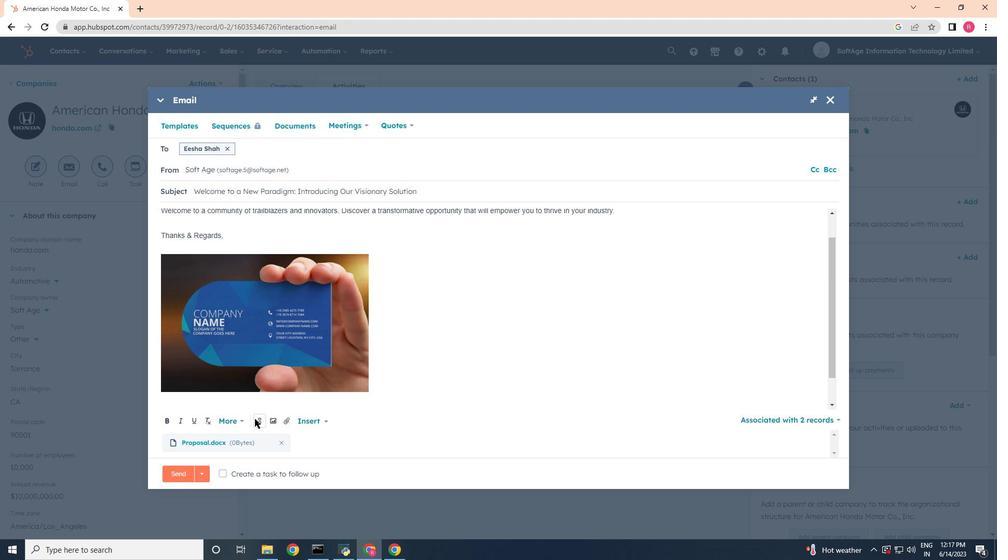 
Action: Mouse pressed left at (256, 420)
Screenshot: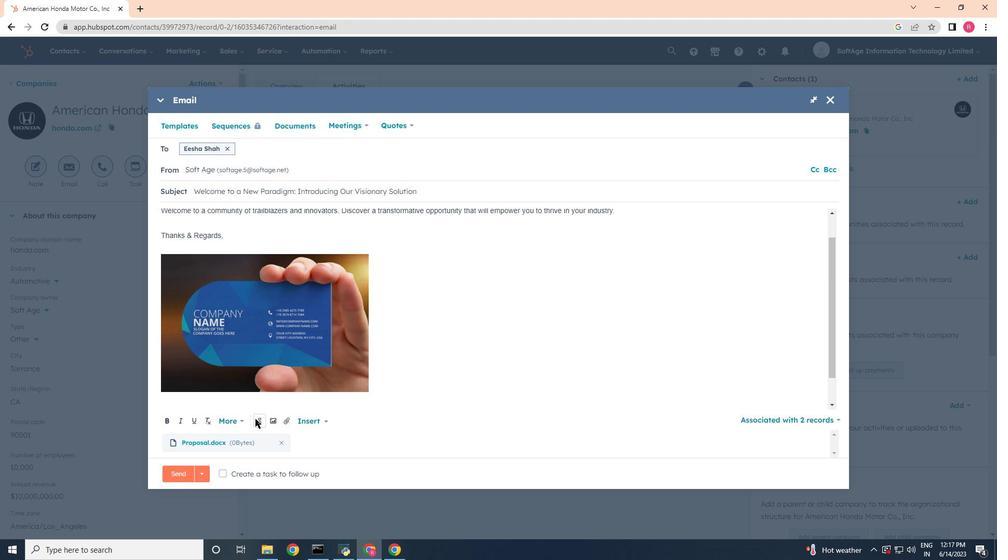 
Action: Mouse moved to (285, 292)
Screenshot: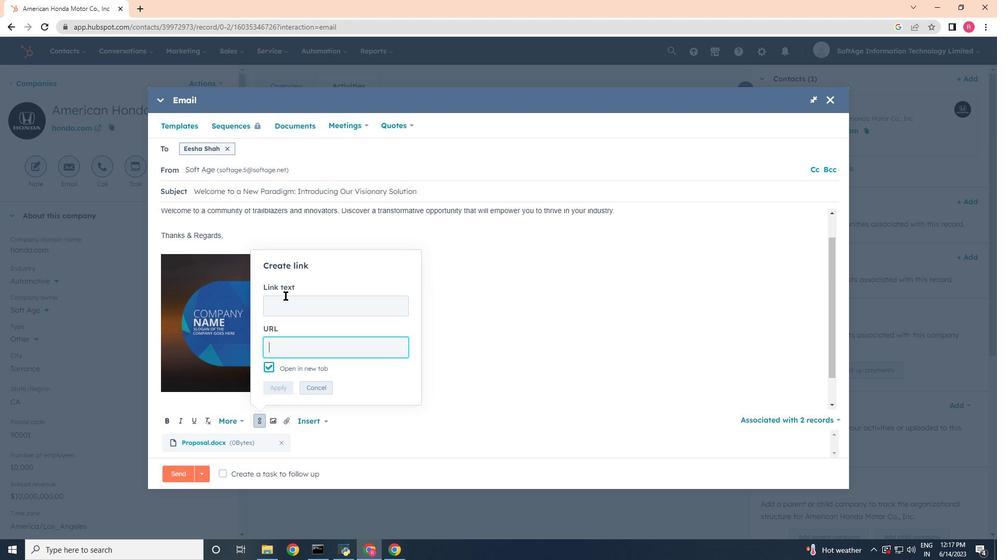 
Action: Mouse pressed left at (285, 292)
Screenshot: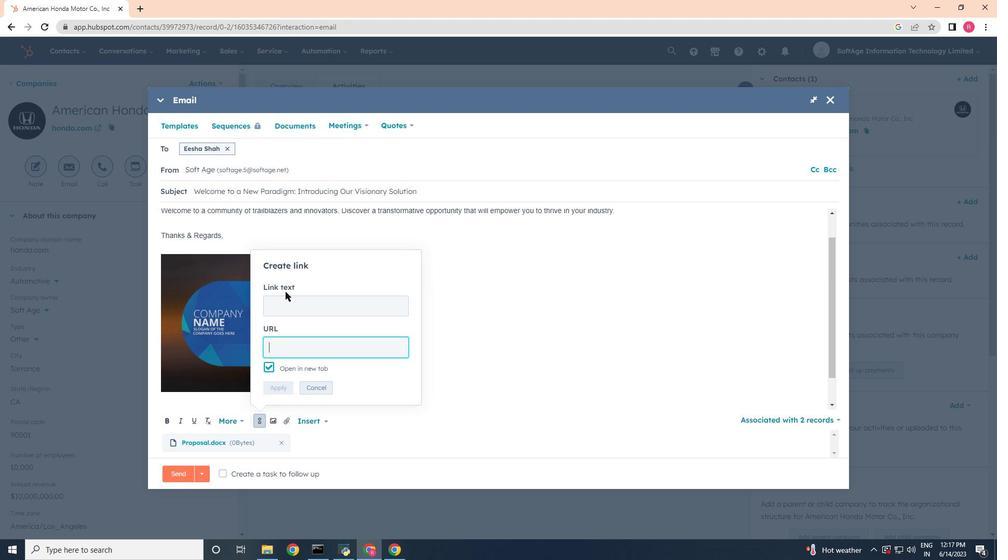 
Action: Mouse moved to (289, 301)
Screenshot: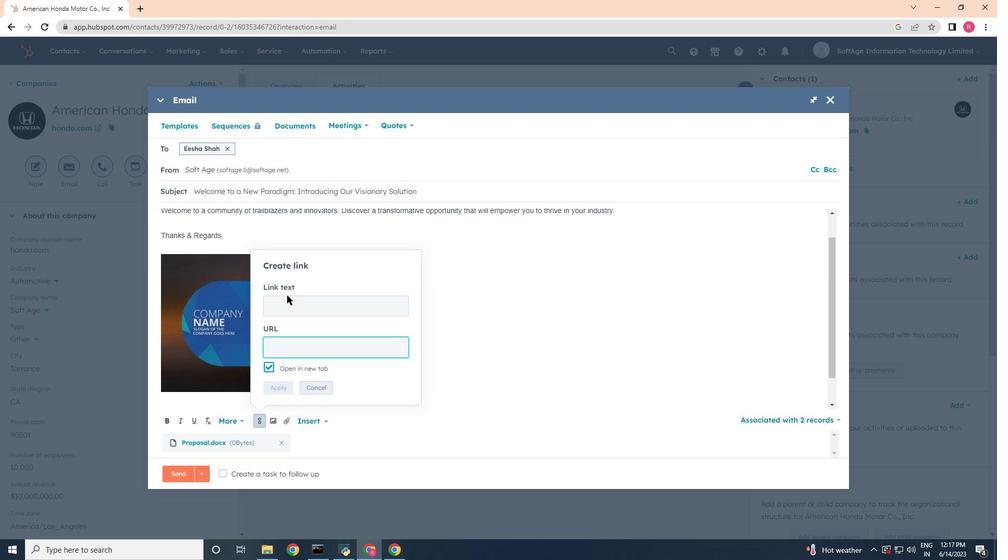 
Action: Mouse pressed left at (289, 301)
Screenshot: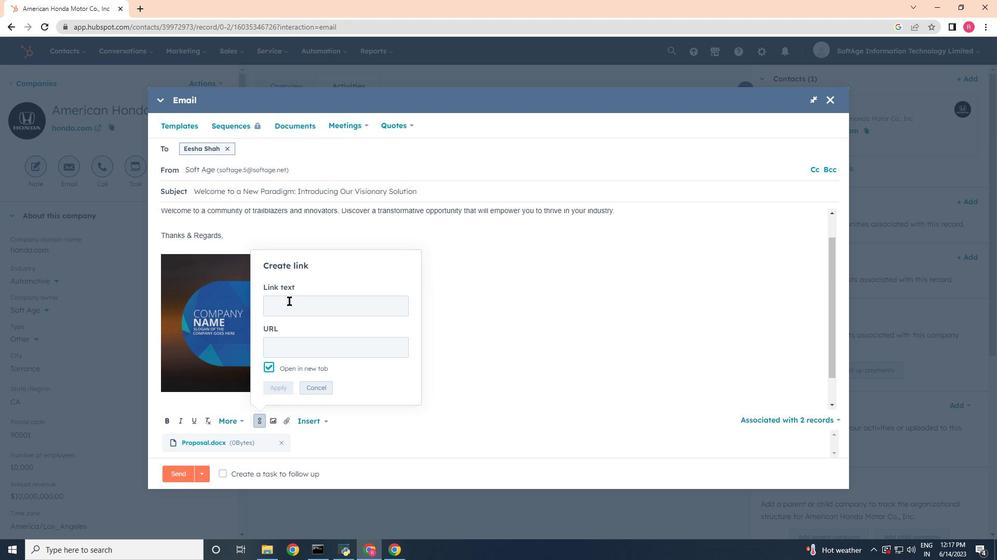 
Action: Key pressed <Key.shift>Facebok<Key.tab>
Screenshot: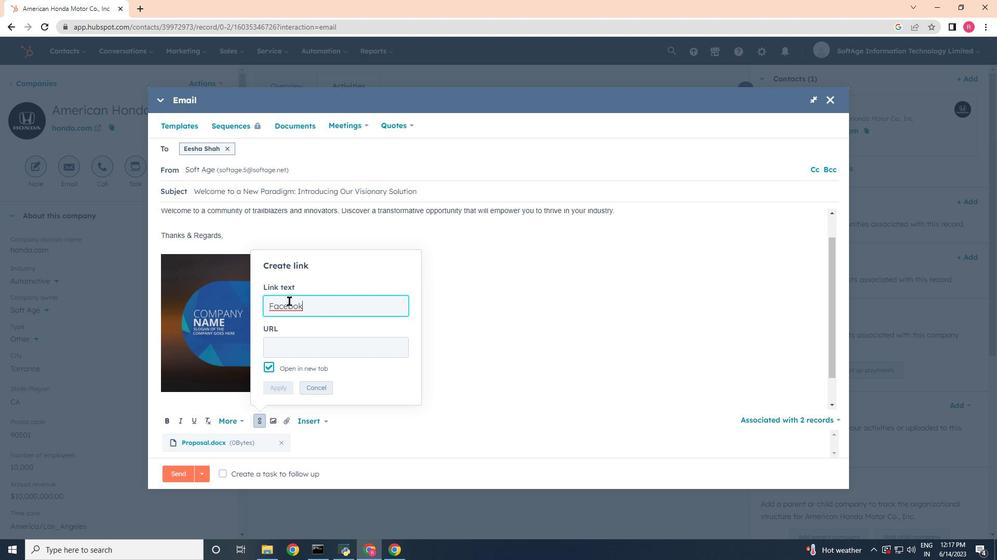 
Action: Mouse moved to (297, 308)
Screenshot: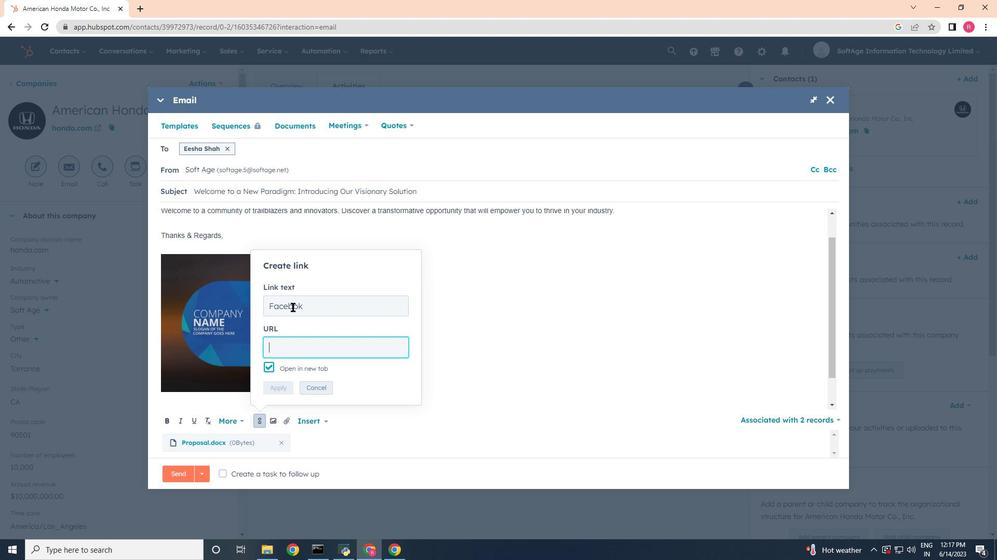 
Action: Mouse pressed left at (297, 308)
Screenshot: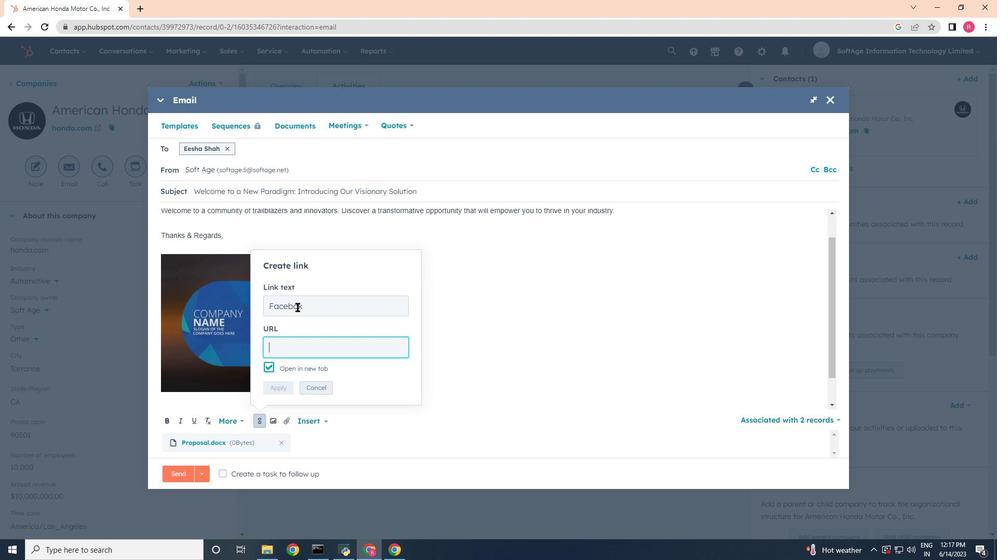 
Action: Key pressed o
Screenshot: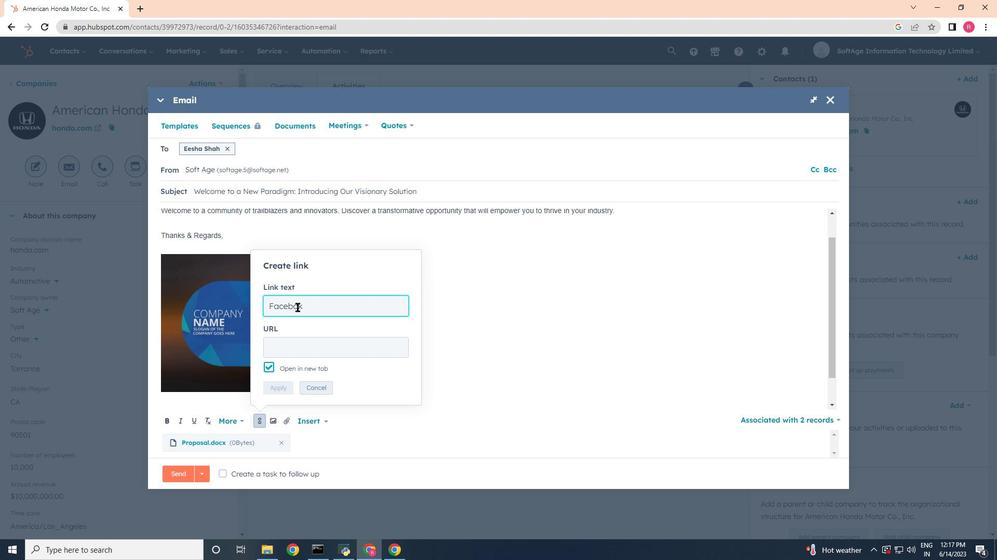 
Action: Mouse moved to (293, 350)
Screenshot: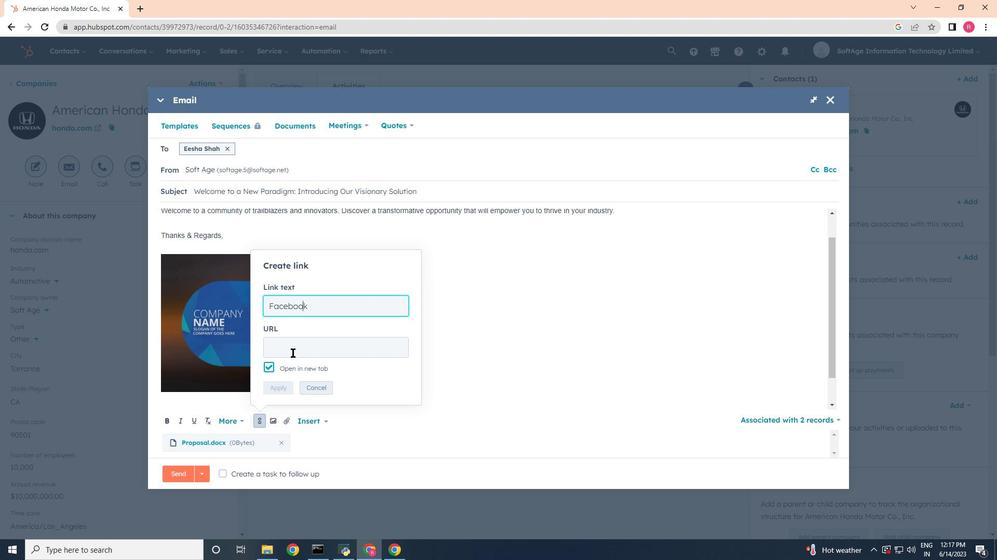 
Action: Mouse pressed left at (293, 350)
Screenshot: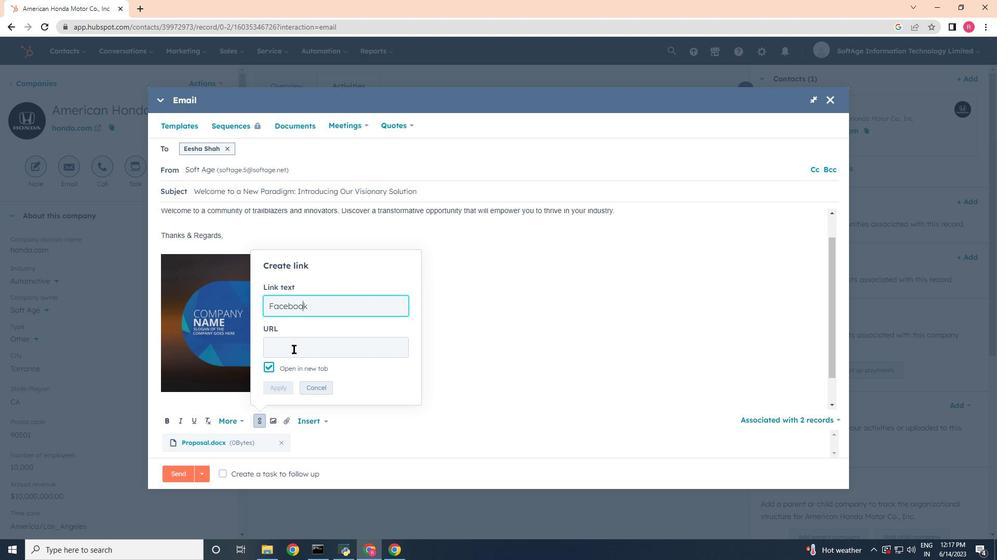 
Action: Mouse moved to (293, 350)
Screenshot: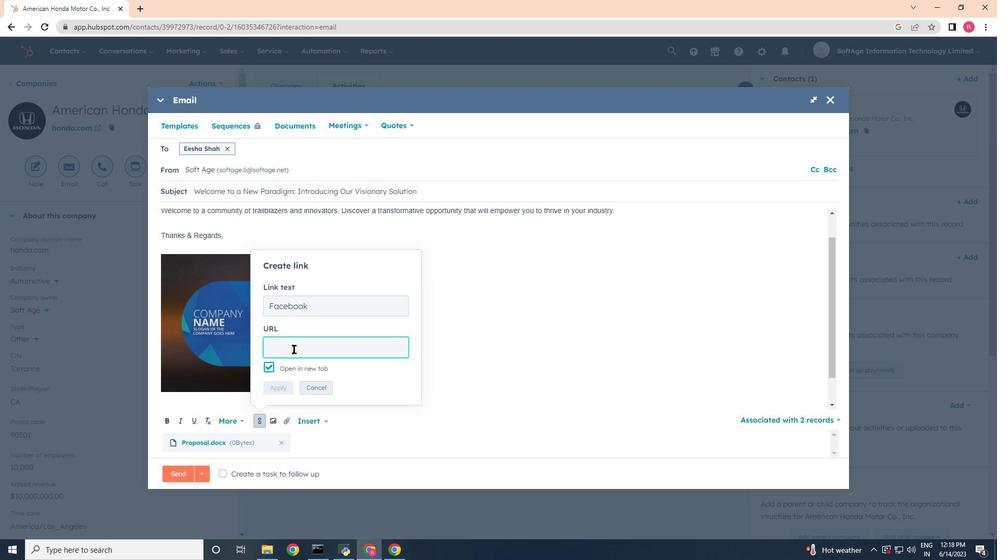 
Action: Key pressed www.facebook.com
Screenshot: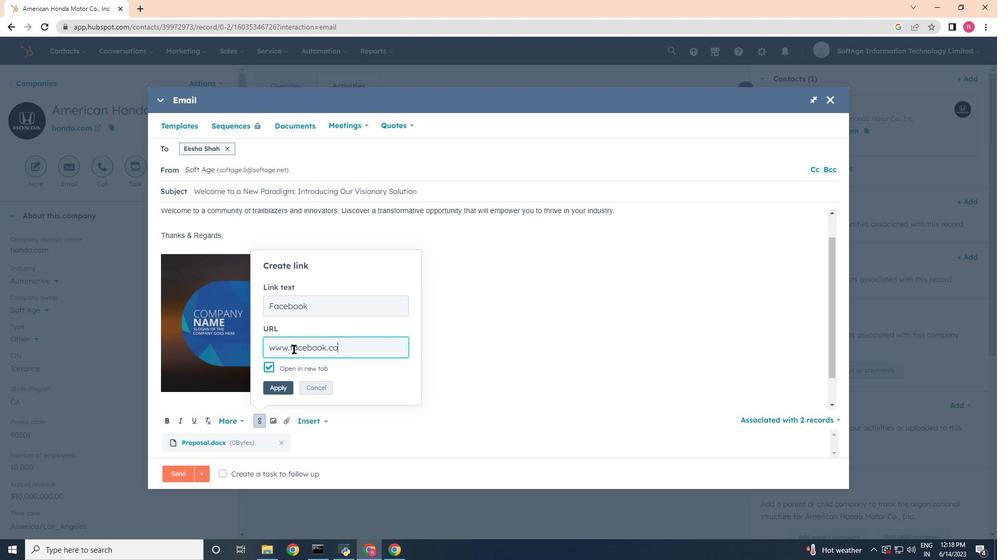 
Action: Mouse moved to (284, 388)
Screenshot: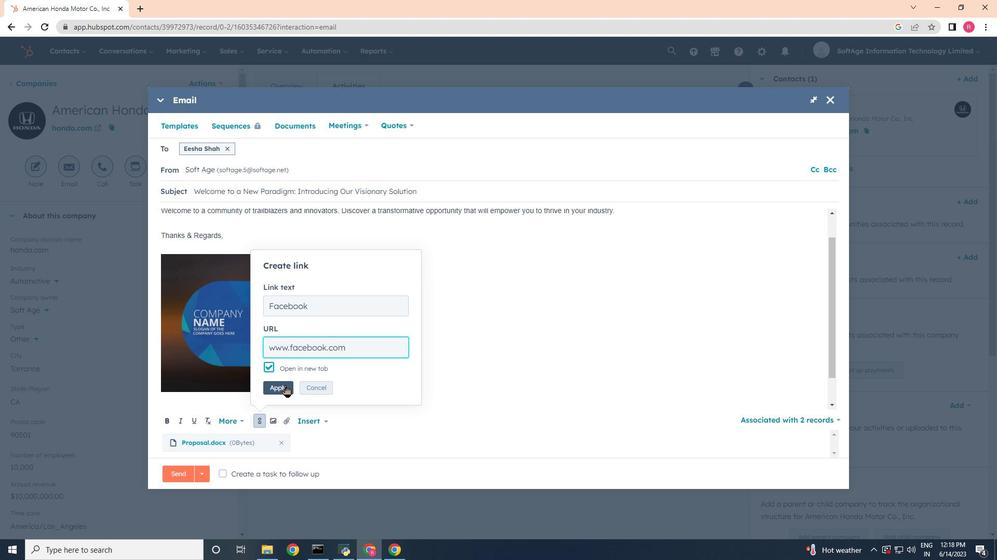 
Action: Mouse pressed left at (284, 388)
Screenshot: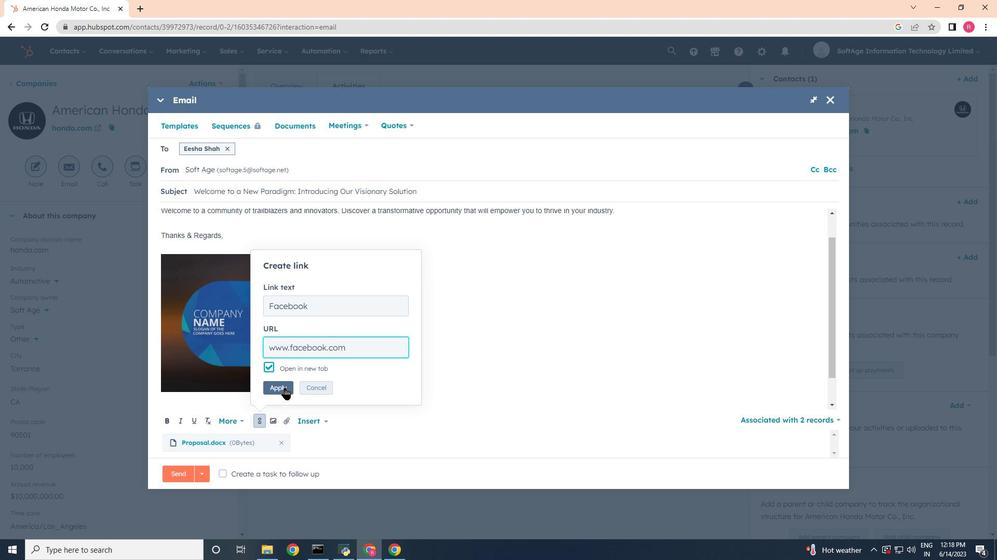 
Action: Mouse moved to (225, 478)
Screenshot: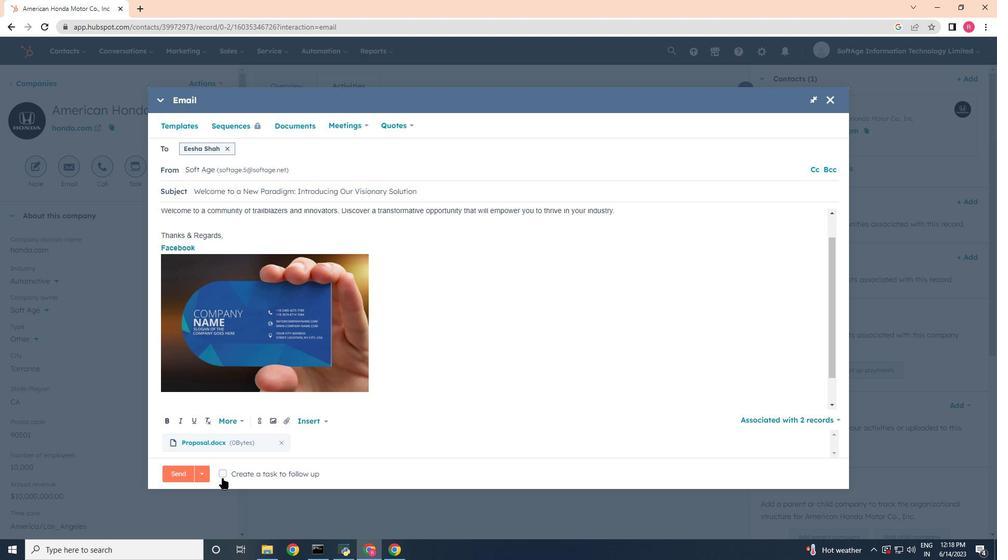 
Action: Mouse pressed left at (225, 478)
Screenshot: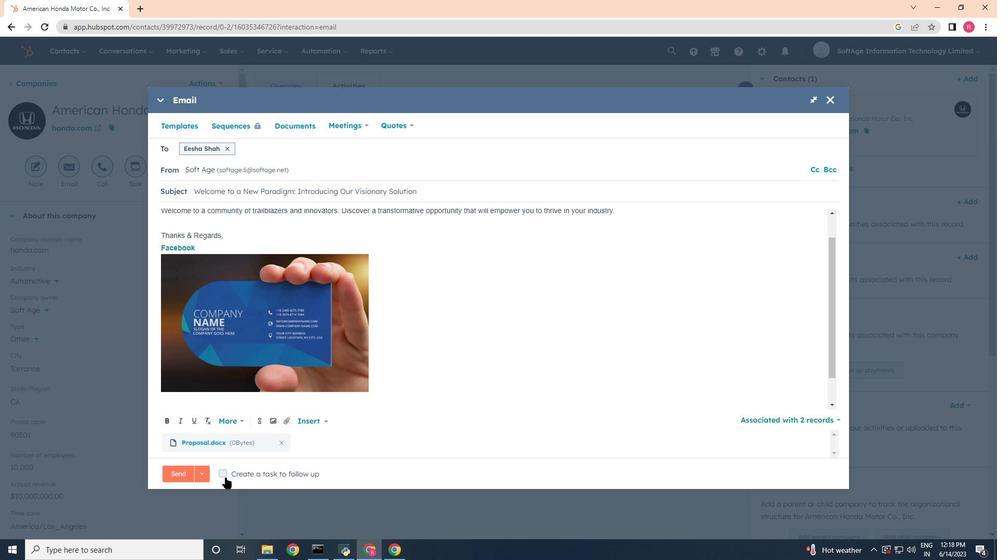 
Action: Mouse moved to (432, 475)
Screenshot: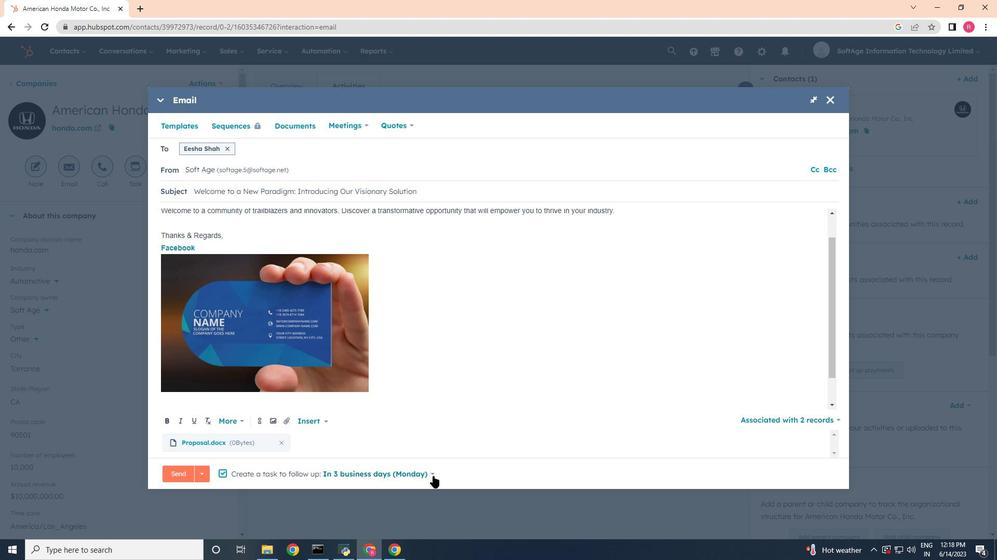 
Action: Mouse pressed left at (432, 475)
Screenshot: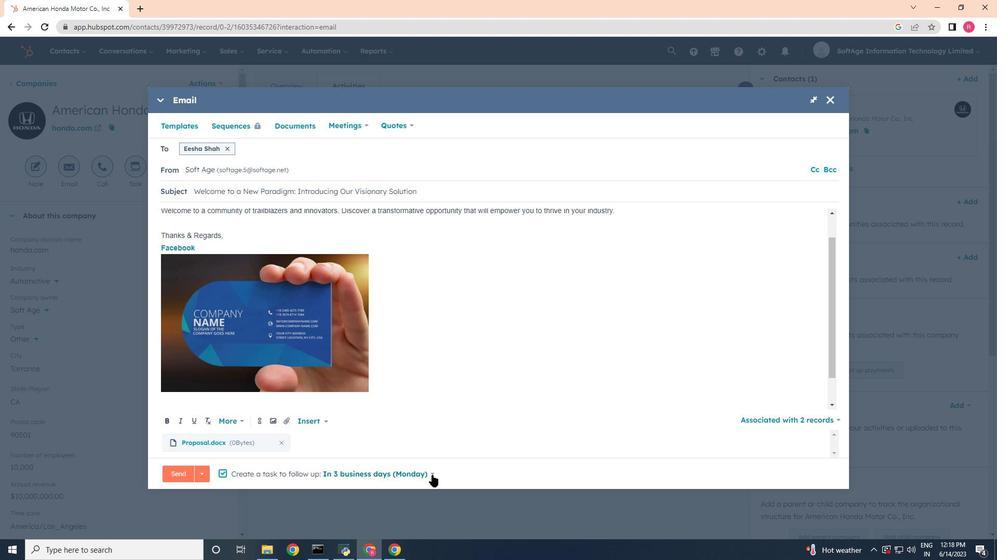 
Action: Mouse moved to (385, 430)
Screenshot: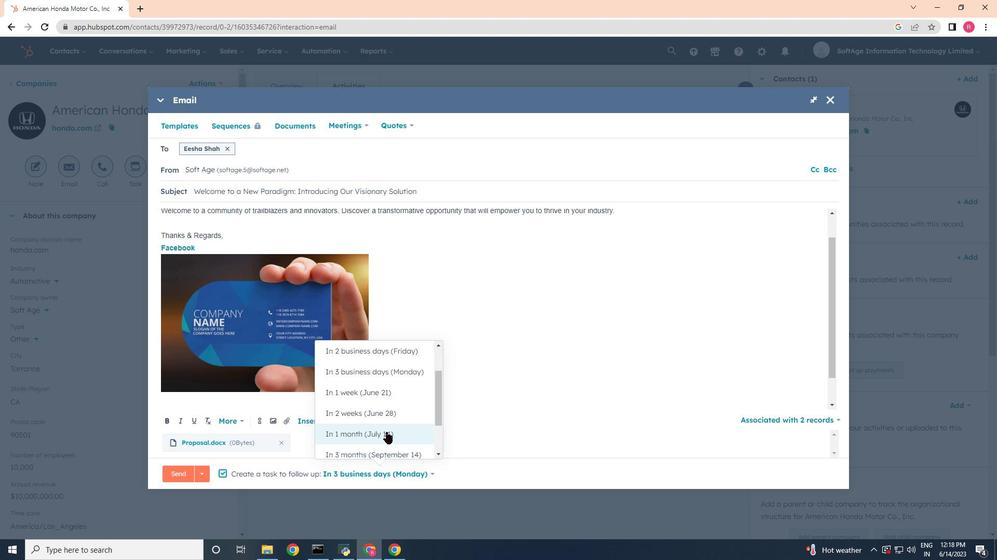 
Action: Mouse scrolled (385, 431) with delta (0, 0)
Screenshot: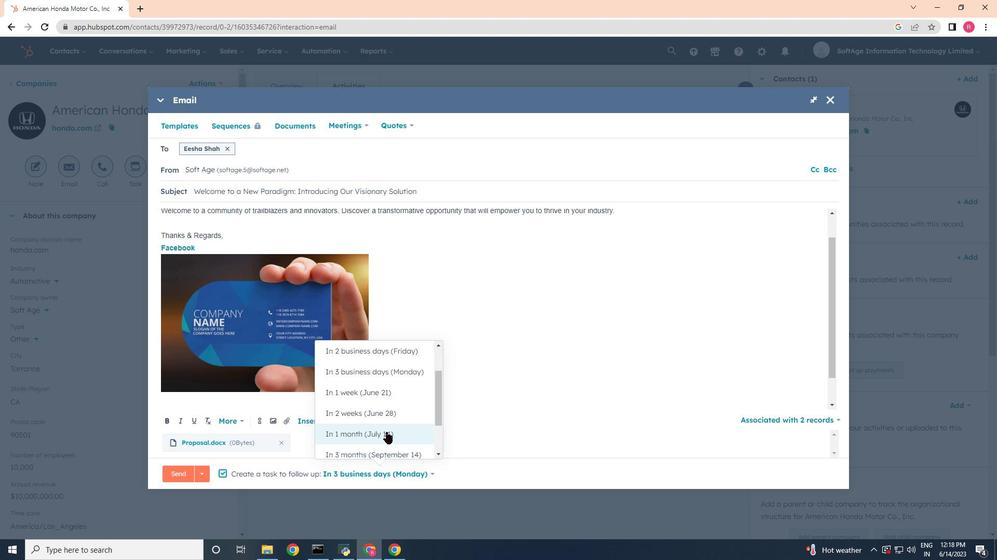 
Action: Mouse moved to (385, 430)
Screenshot: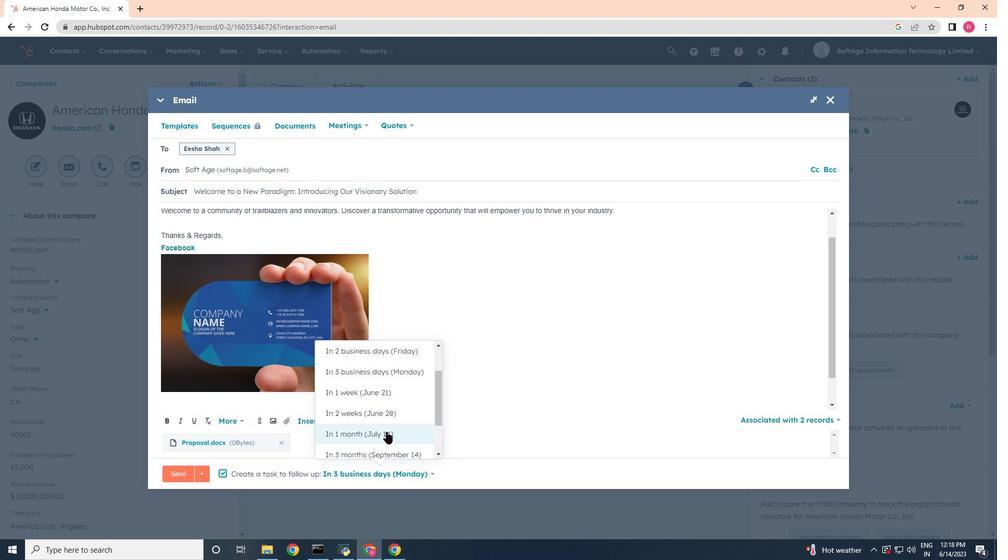 
Action: Mouse scrolled (385, 431) with delta (0, 0)
Screenshot: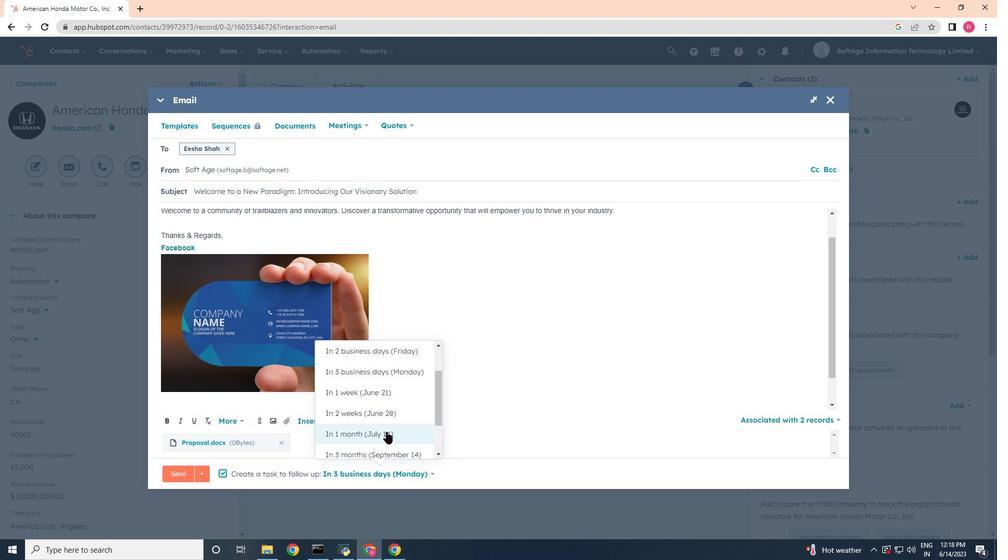 
Action: Mouse scrolled (385, 431) with delta (0, 0)
Screenshot: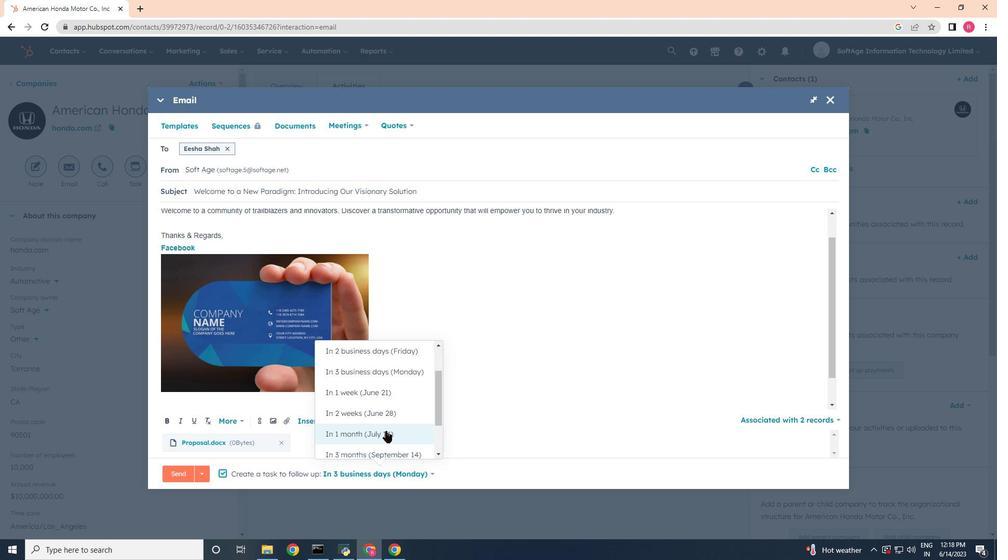 
Action: Mouse scrolled (385, 431) with delta (0, 0)
Screenshot: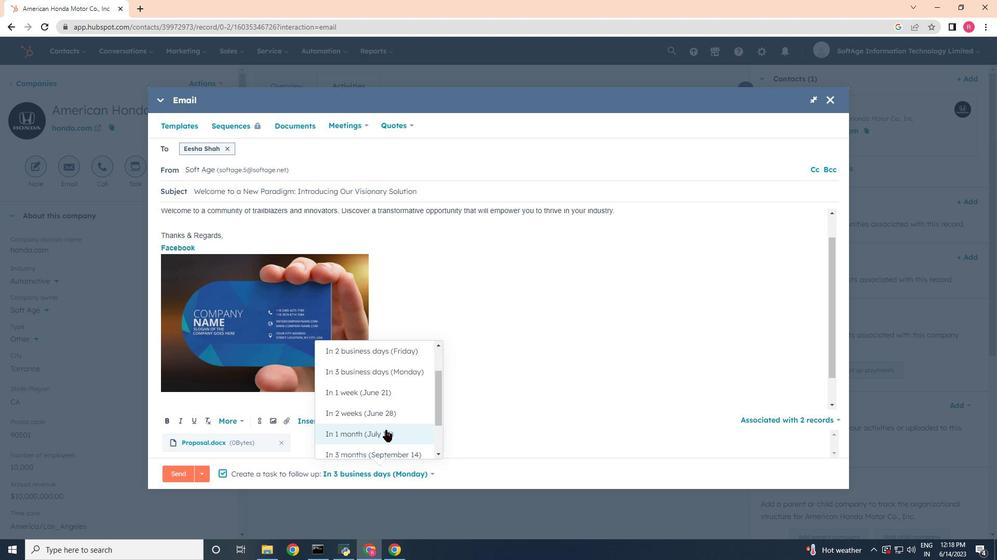 
Action: Mouse scrolled (385, 431) with delta (0, 0)
Screenshot: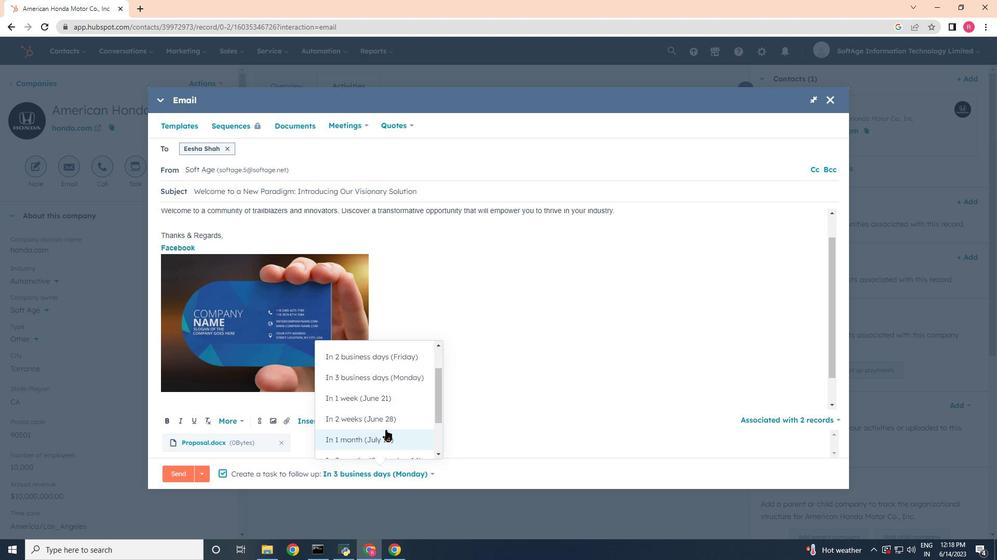 
Action: Mouse scrolled (385, 431) with delta (0, 0)
Screenshot: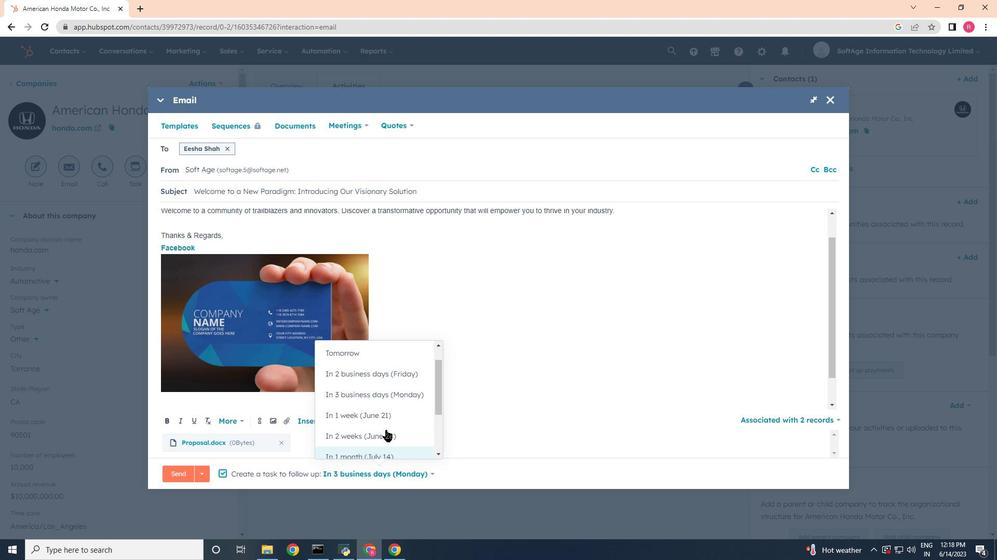 
Action: Mouse moved to (355, 379)
Screenshot: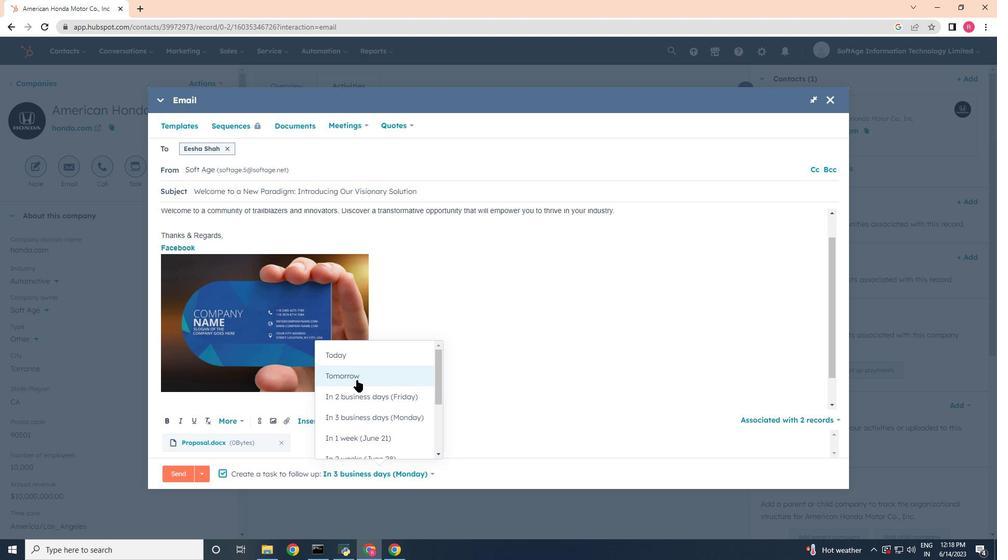 
Action: Mouse pressed left at (355, 379)
Screenshot: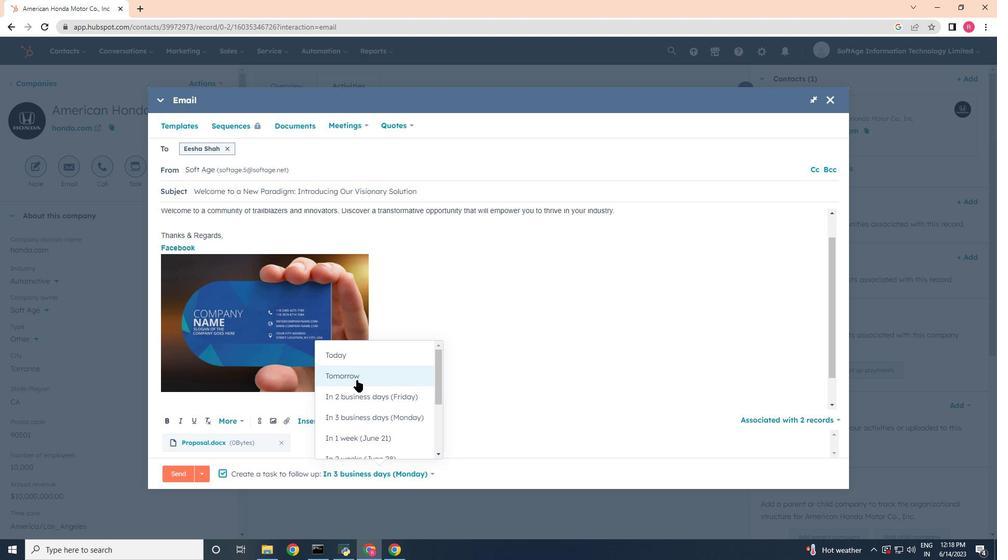 
Action: Mouse moved to (177, 475)
Screenshot: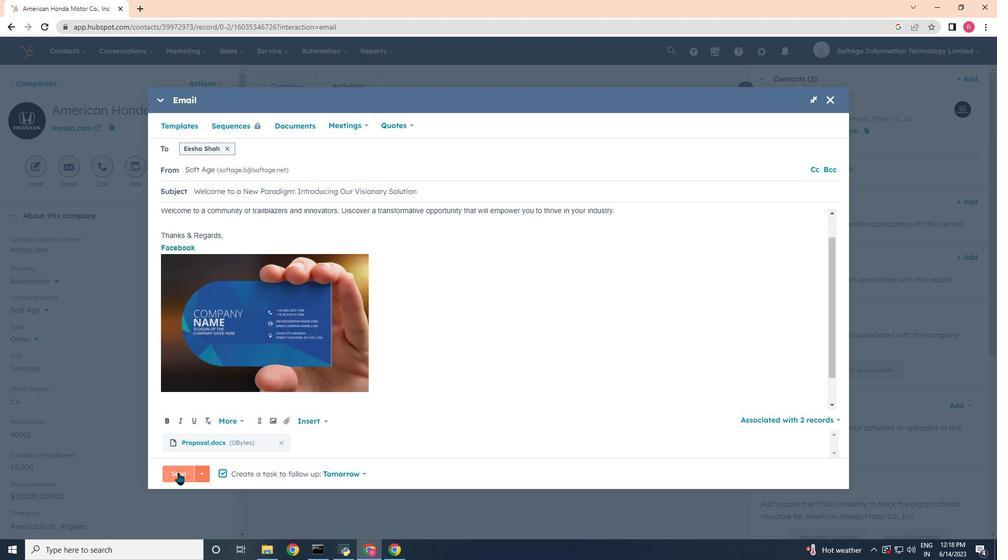 
Action: Mouse pressed left at (177, 475)
Screenshot: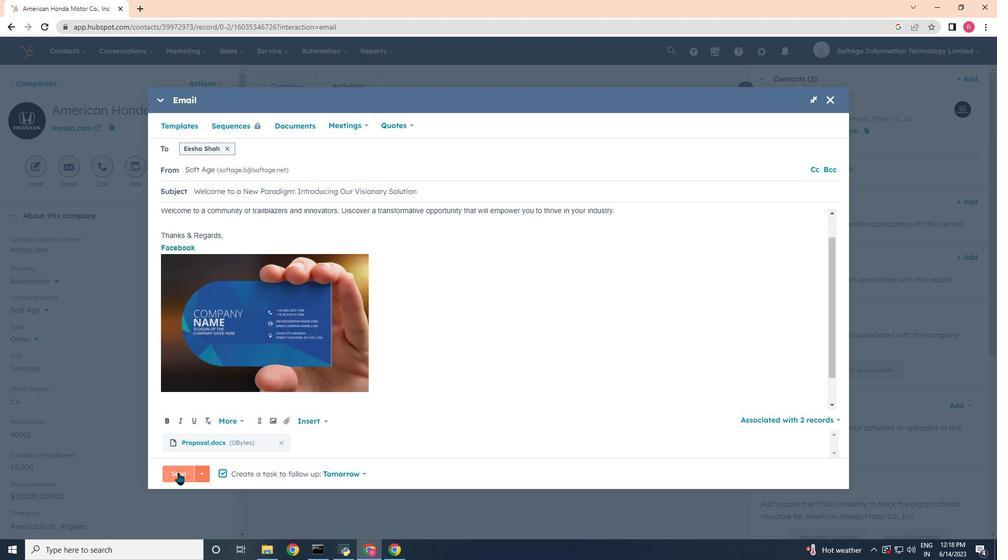 
Action: Mouse moved to (177, 475)
Screenshot: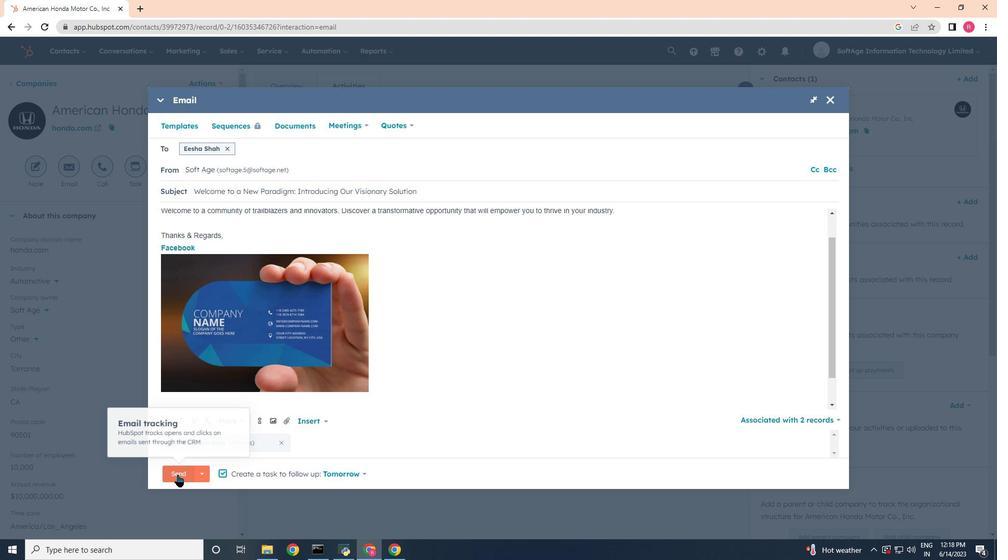 
